 Task: Add a signature Heather Cooper containing Best wishes for a happy Thanksgiving Day, Heather Cooper to email address softage.8@softage.net and add a folder Weightlifting
Action: Mouse moved to (64, 129)
Screenshot: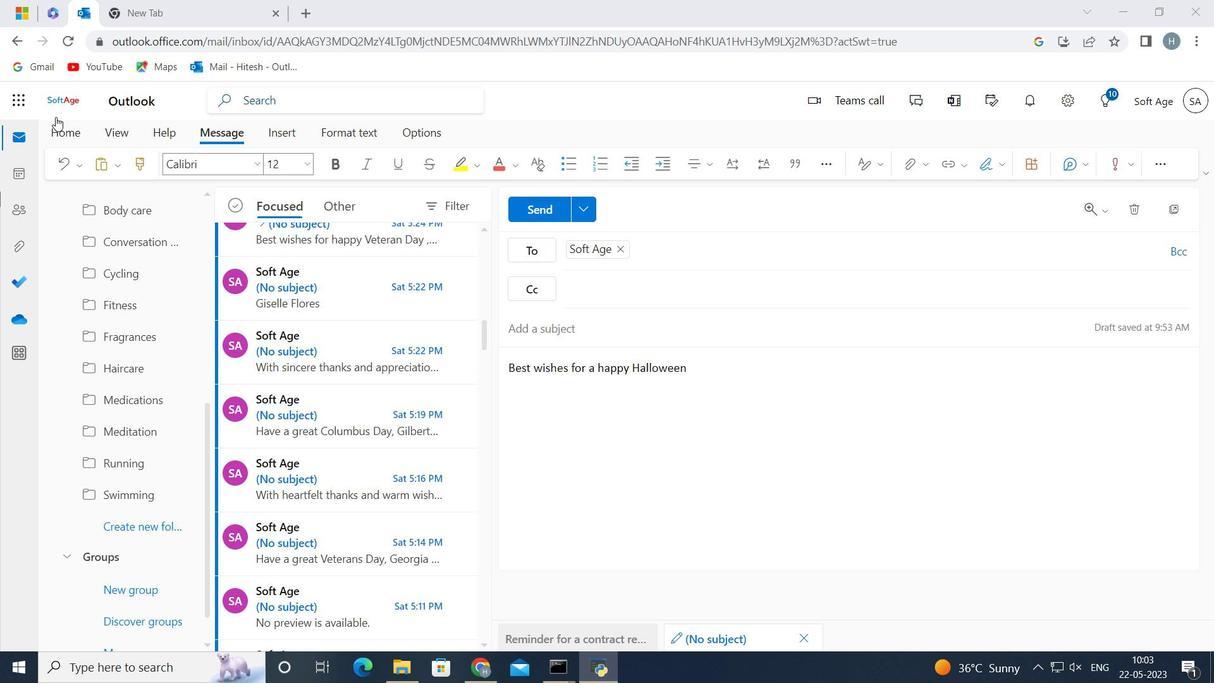 
Action: Mouse pressed left at (64, 129)
Screenshot: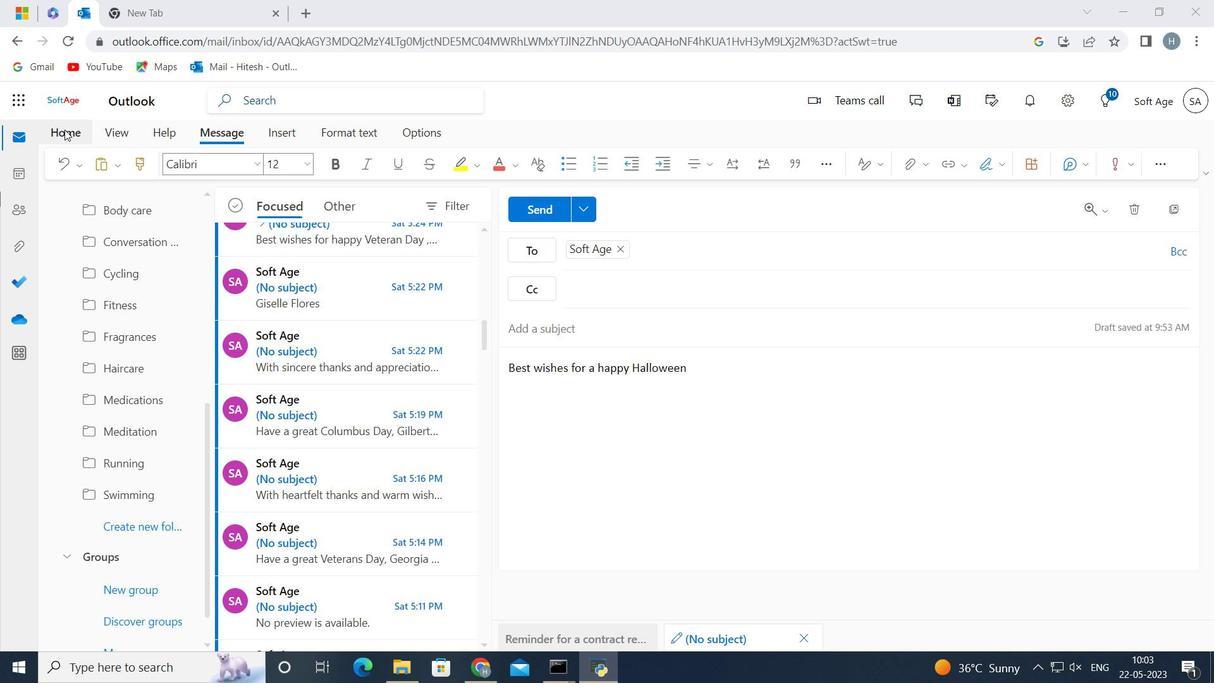 
Action: Mouse moved to (114, 163)
Screenshot: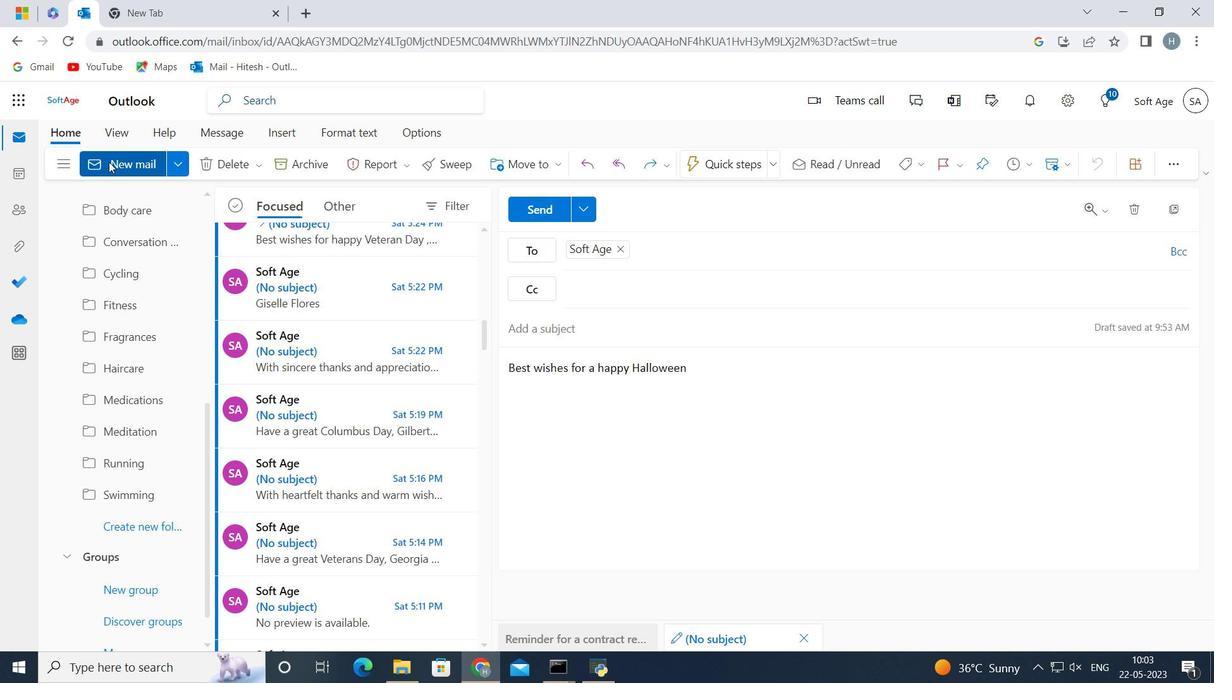 
Action: Mouse pressed left at (114, 163)
Screenshot: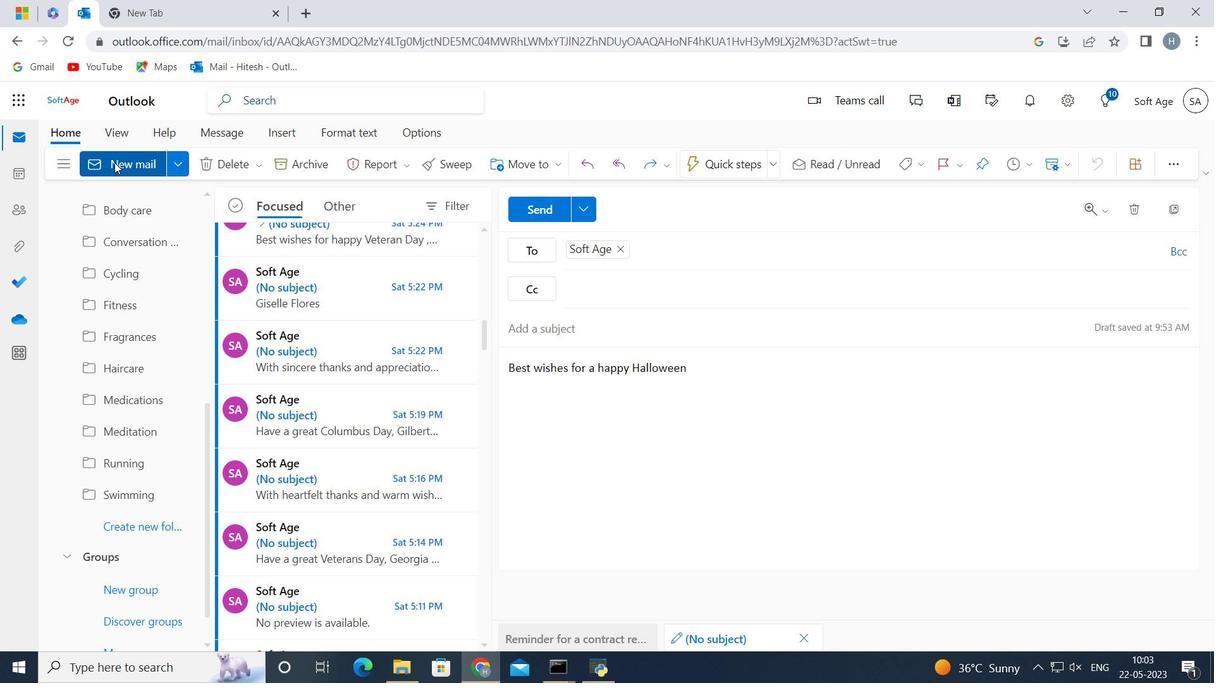 
Action: Mouse moved to (1002, 159)
Screenshot: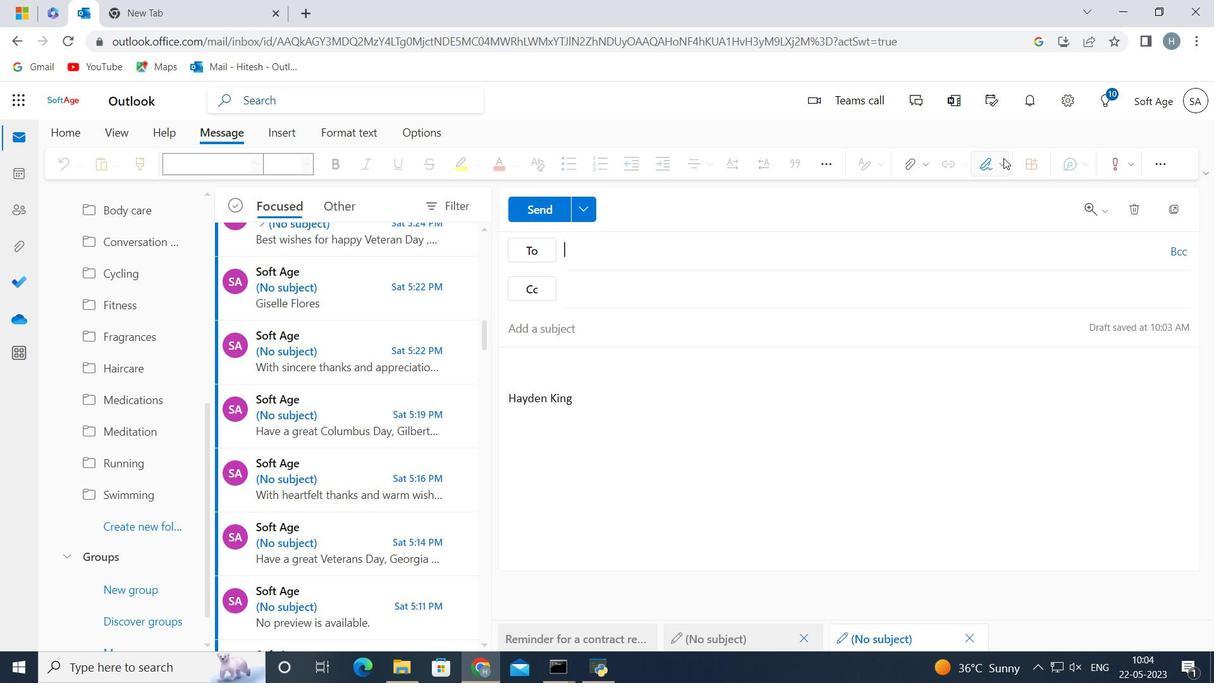 
Action: Mouse pressed left at (1002, 159)
Screenshot: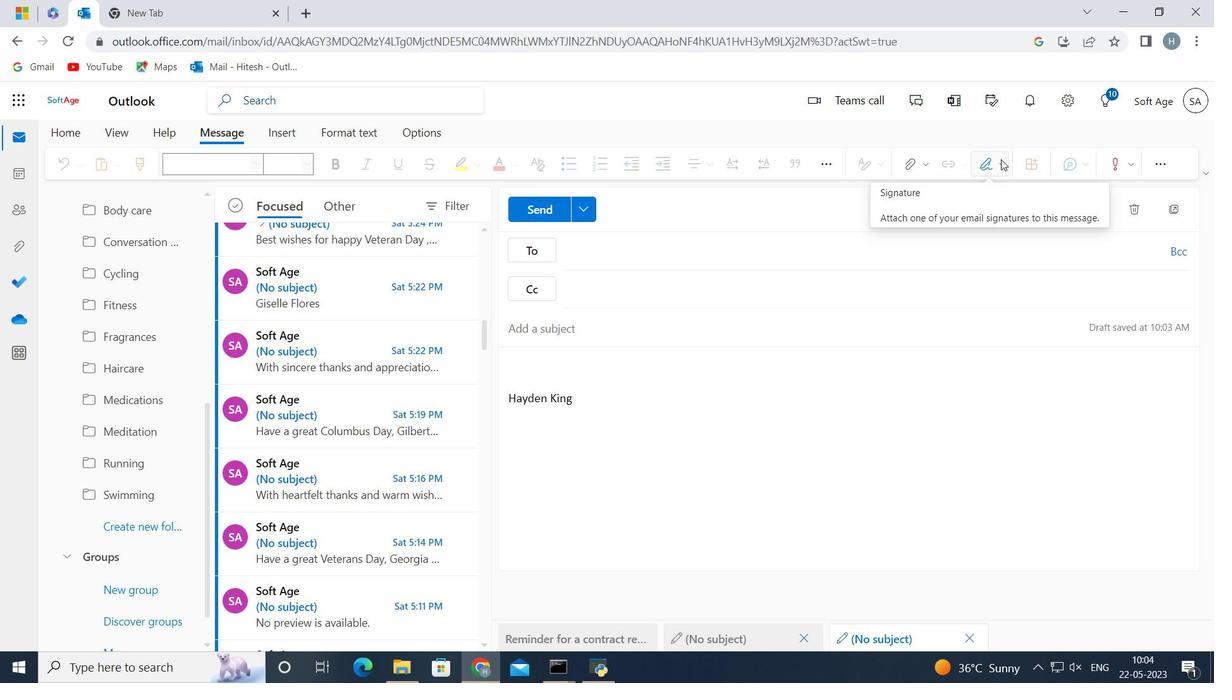 
Action: Mouse moved to (963, 349)
Screenshot: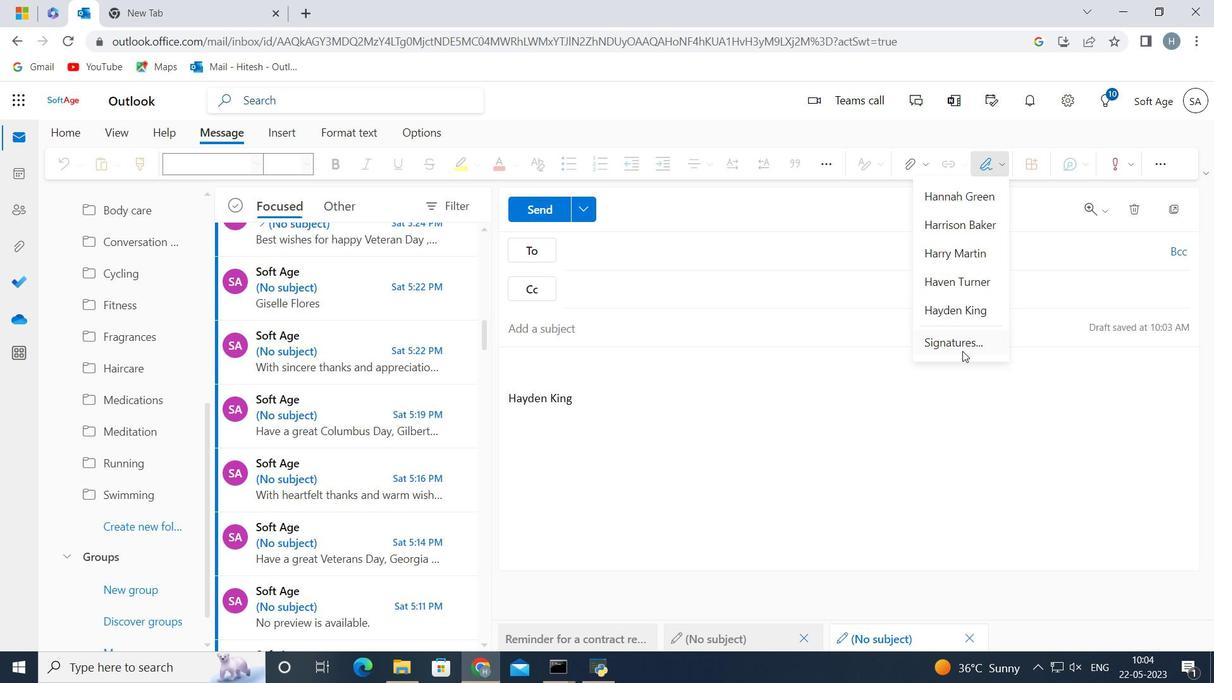 
Action: Mouse pressed left at (963, 349)
Screenshot: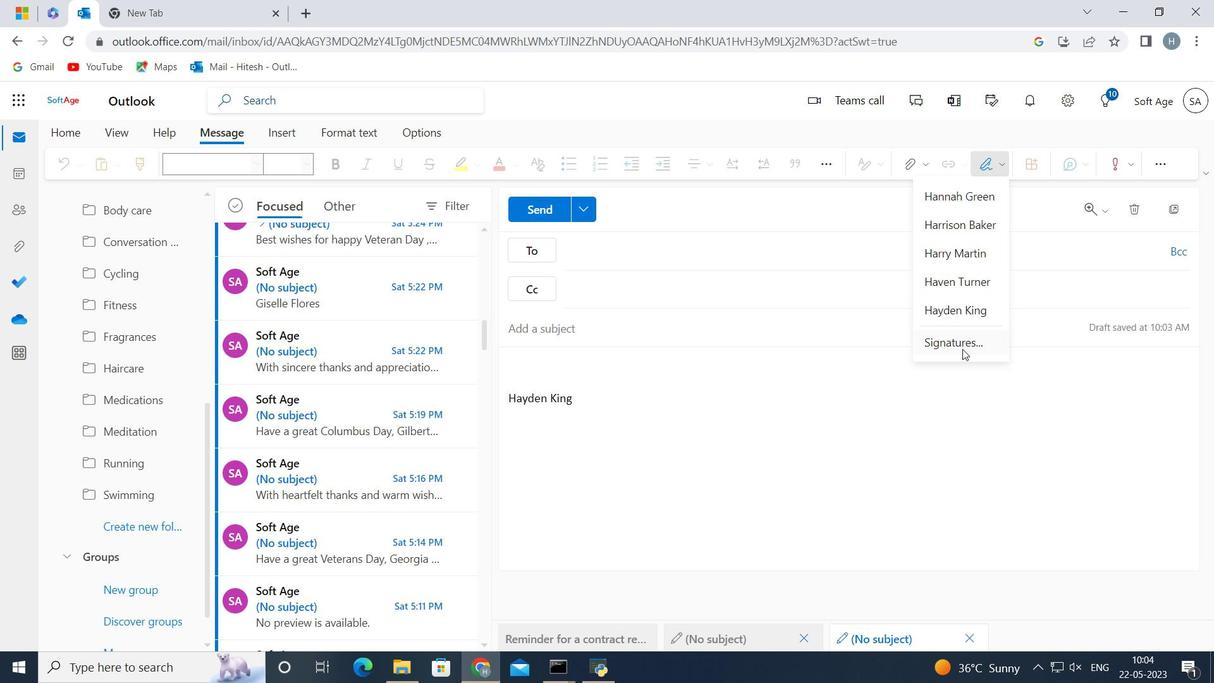 
Action: Mouse moved to (733, 280)
Screenshot: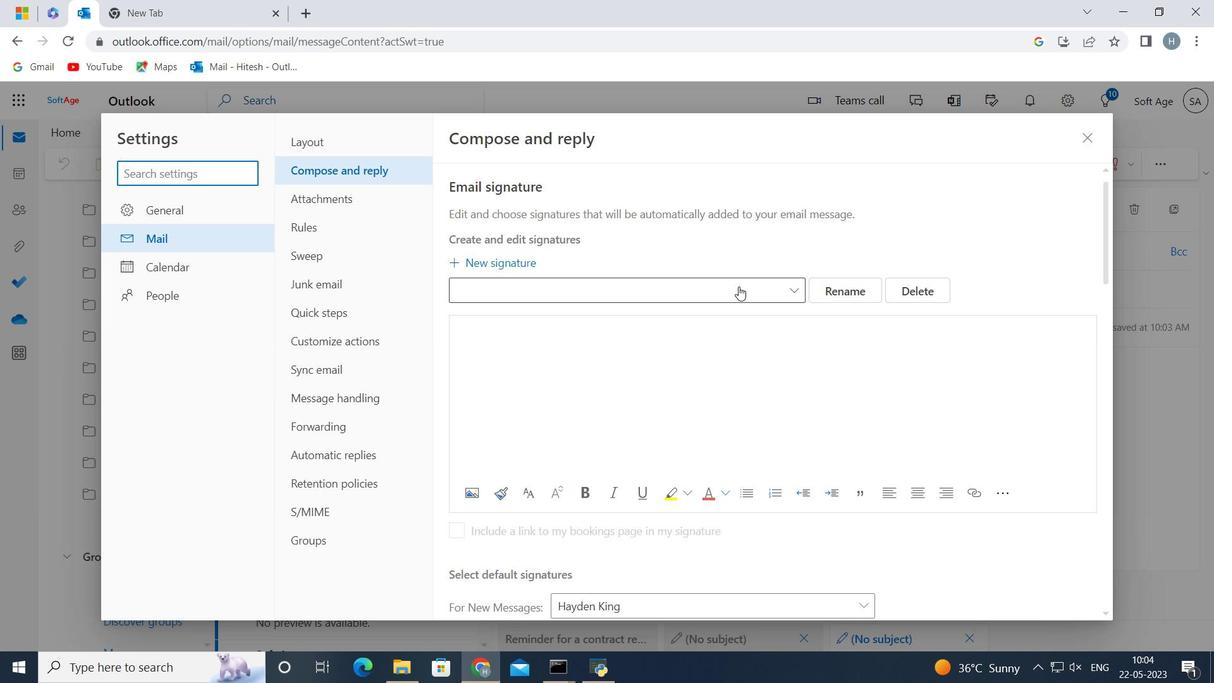 
Action: Mouse pressed left at (733, 280)
Screenshot: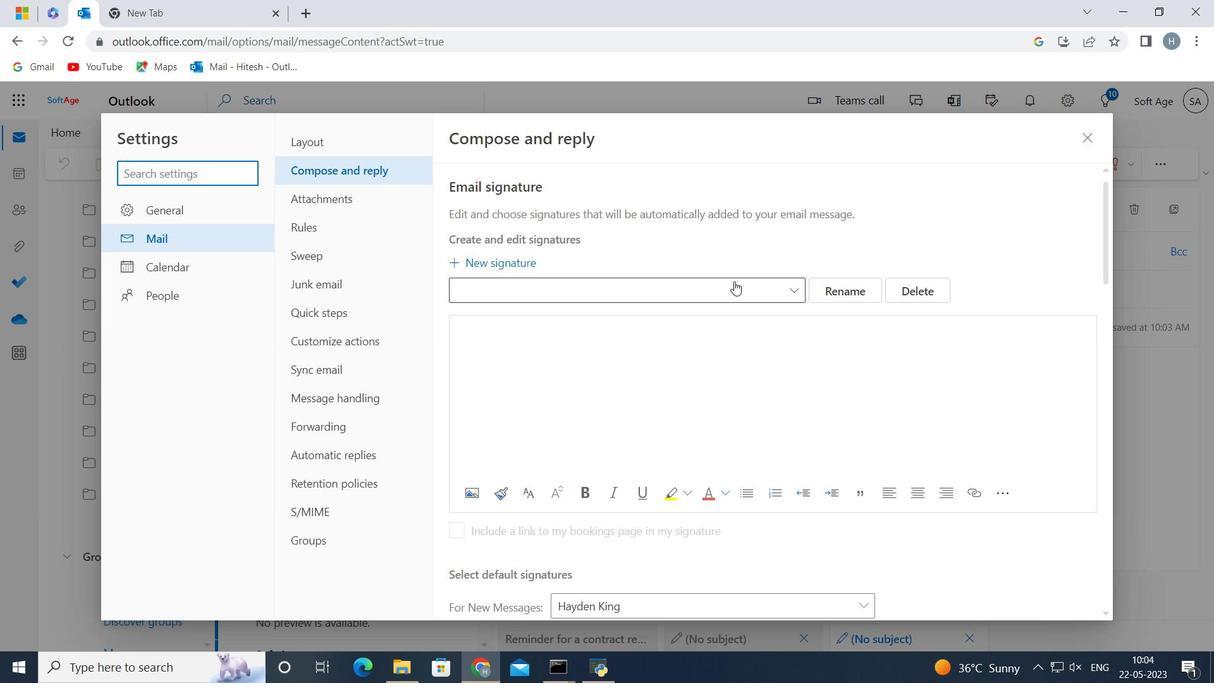 
Action: Mouse moved to (853, 286)
Screenshot: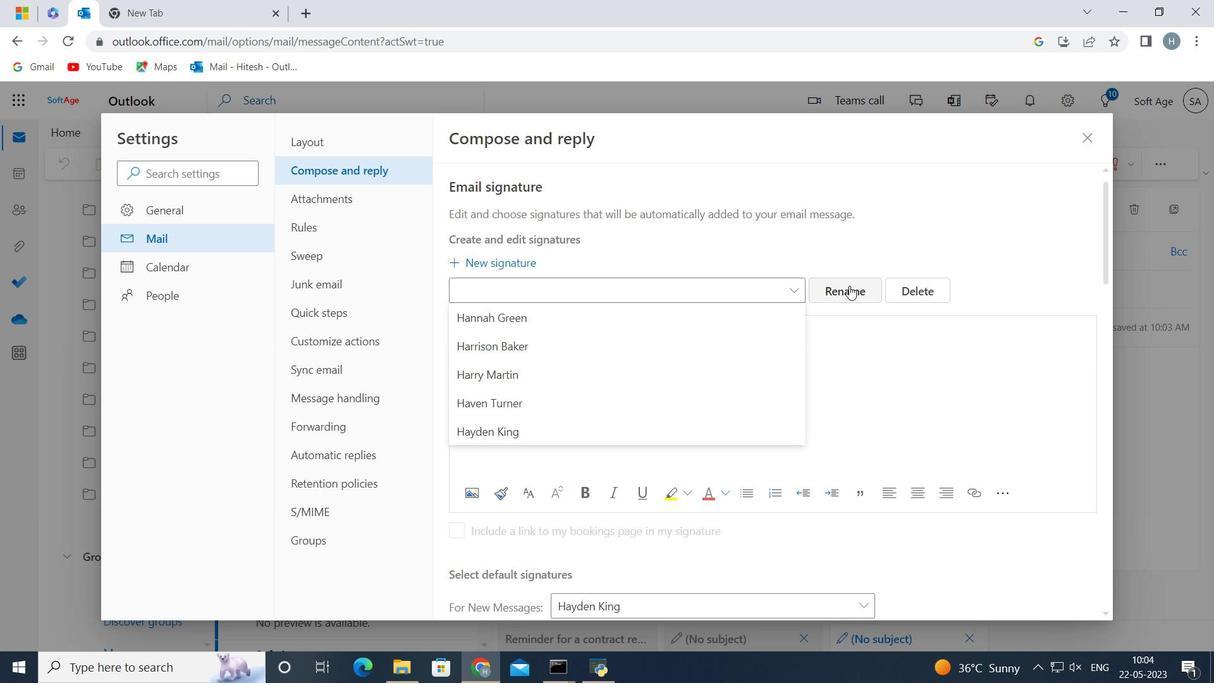 
Action: Mouse pressed left at (853, 286)
Screenshot: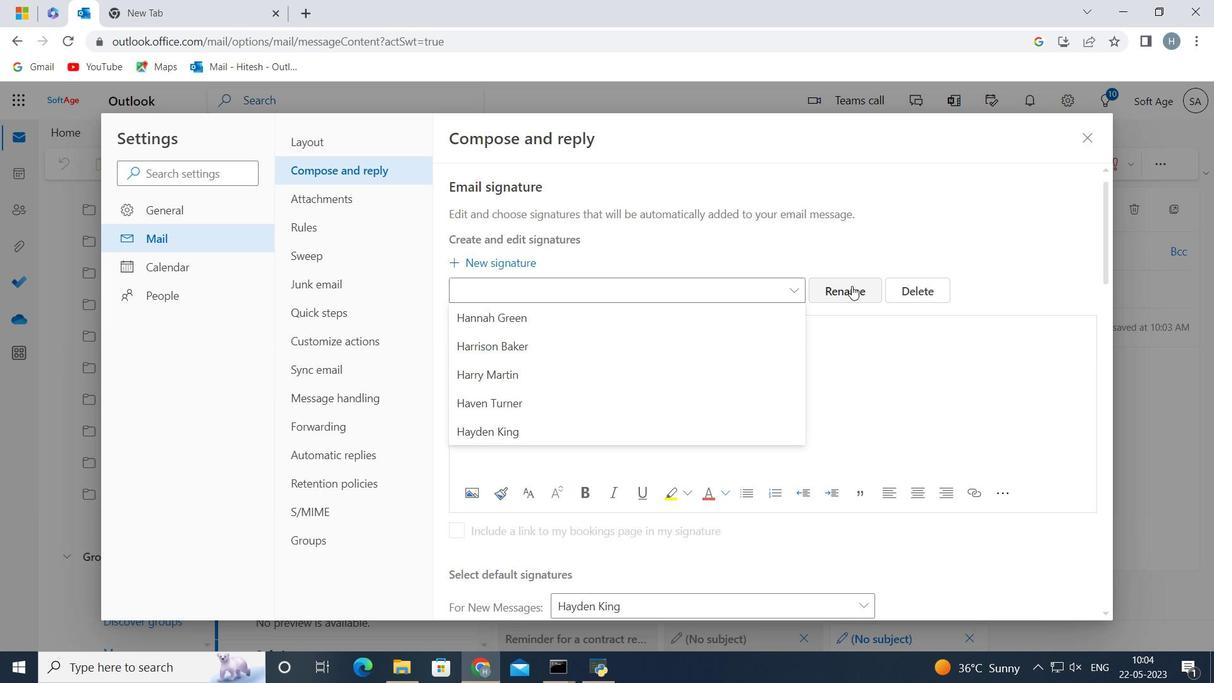 
Action: Mouse moved to (799, 285)
Screenshot: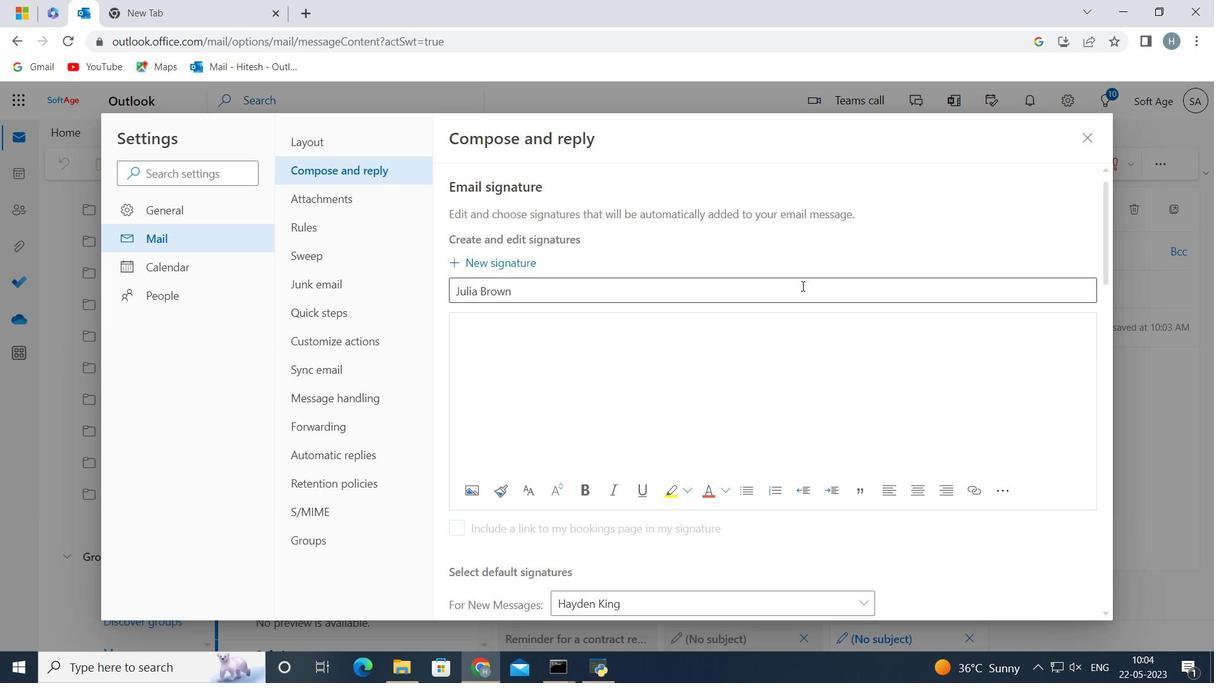 
Action: Mouse pressed left at (799, 285)
Screenshot: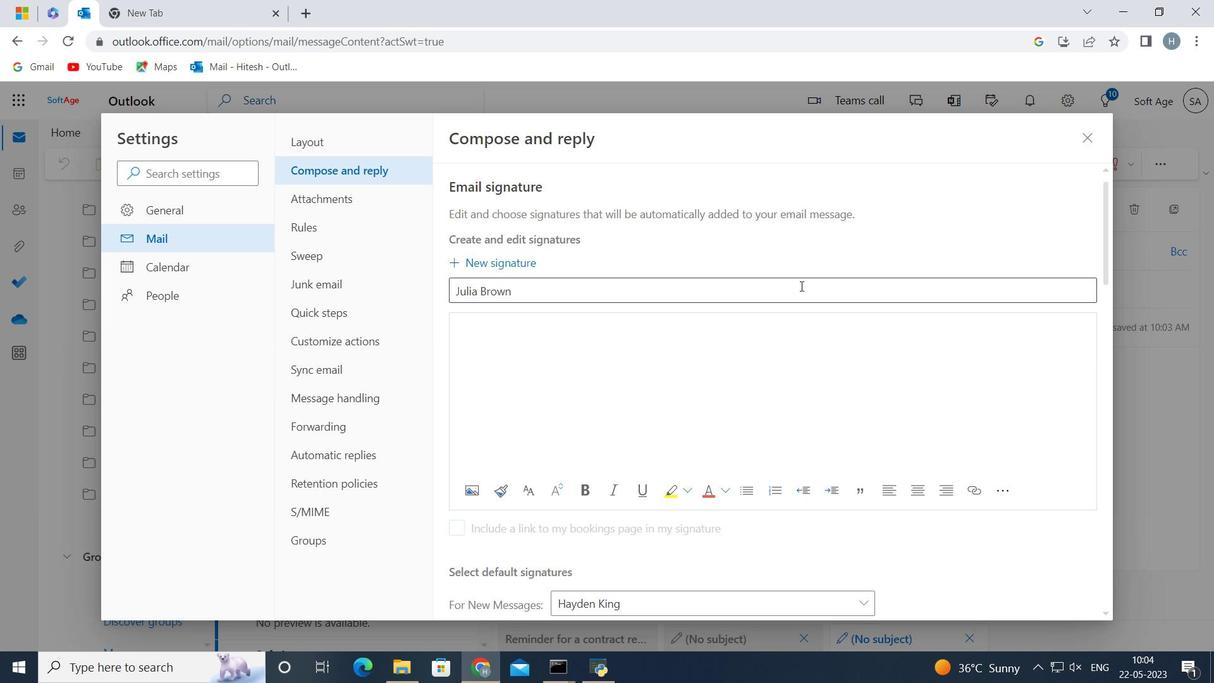 
Action: Mouse moved to (790, 283)
Screenshot: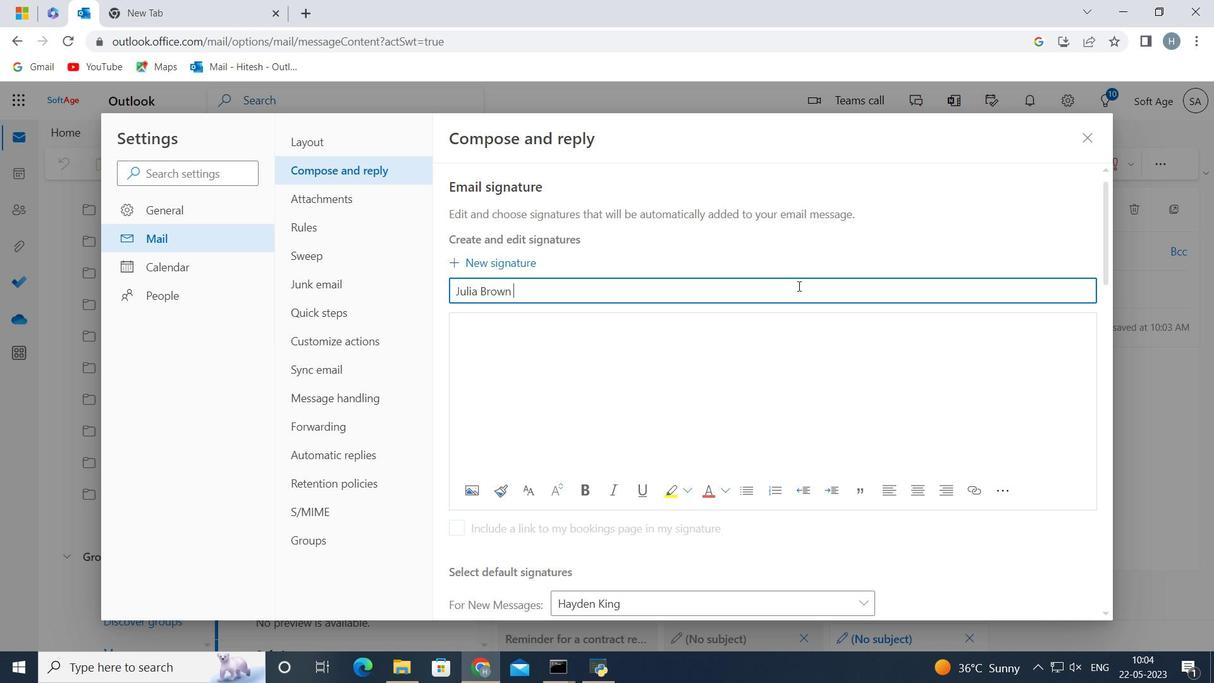 
Action: Key pressed <Key.backspace><Key.backspace><Key.backspace><Key.backspace><Key.backspace><Key.backspace><Key.backspace><Key.backspace><Key.backspace><Key.backspace><Key.backspace><Key.backspace><Key.backspace><Key.shift><Key.shift><Key.shift><Key.shift>Hather<Key.space><Key.shift>Cooper<Key.space>
Screenshot: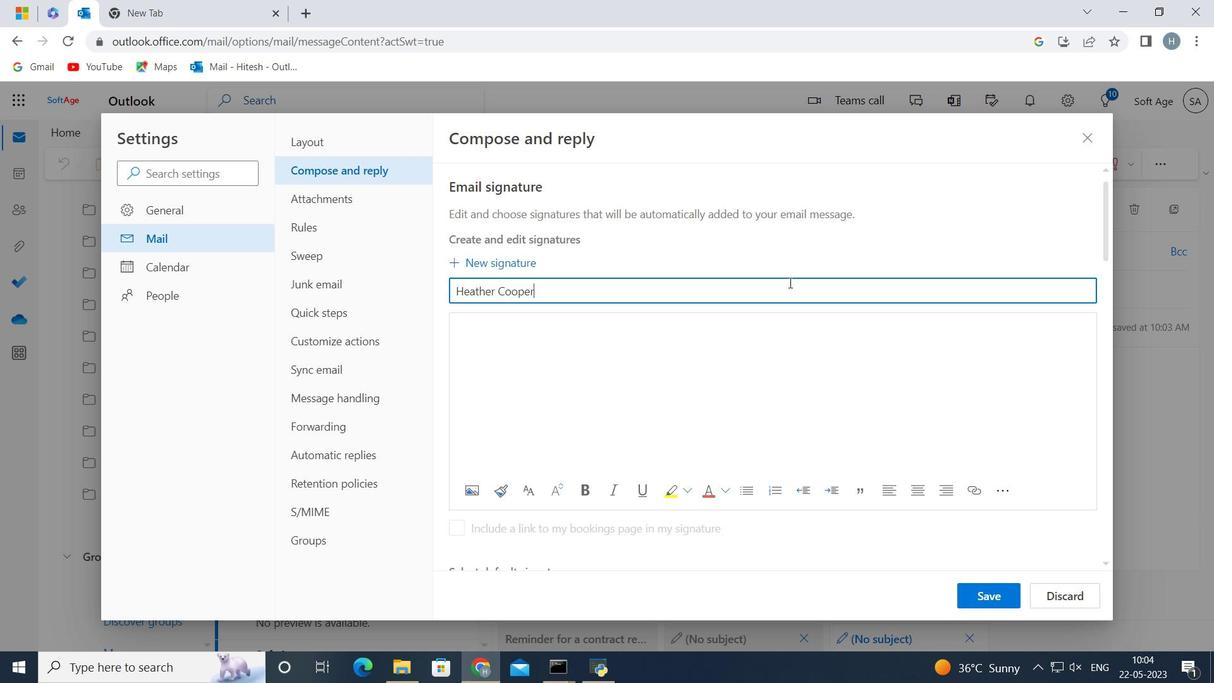 
Action: Mouse moved to (696, 337)
Screenshot: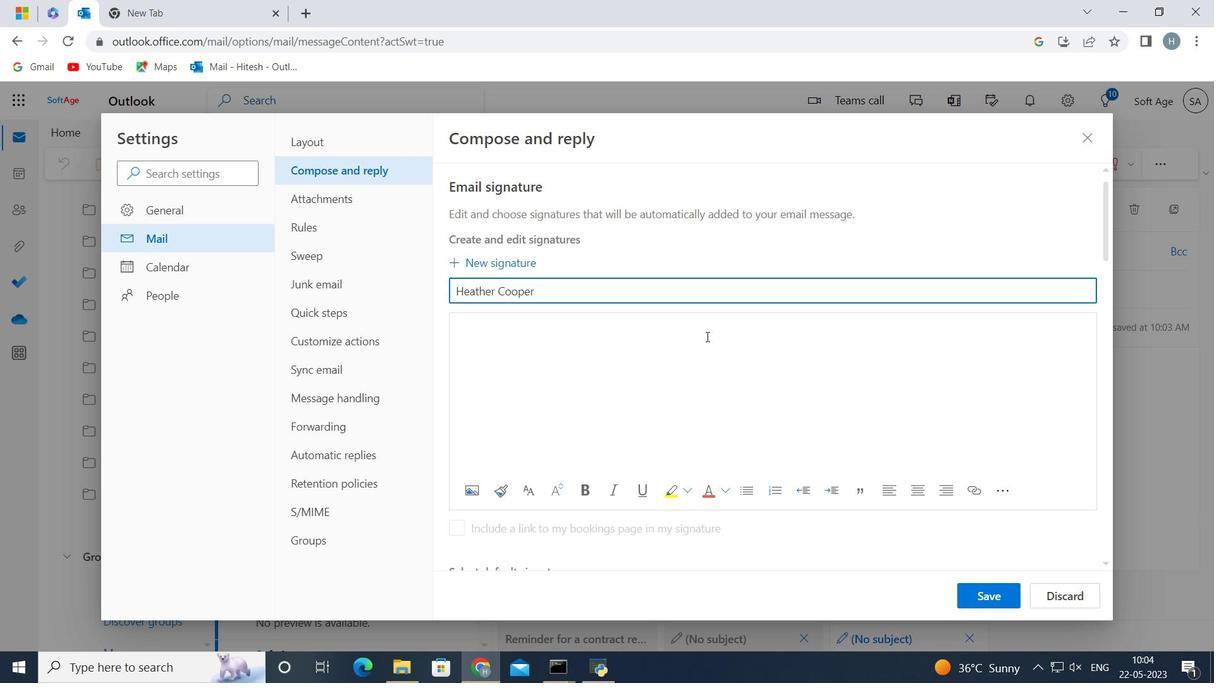 
Action: Mouse pressed left at (696, 337)
Screenshot: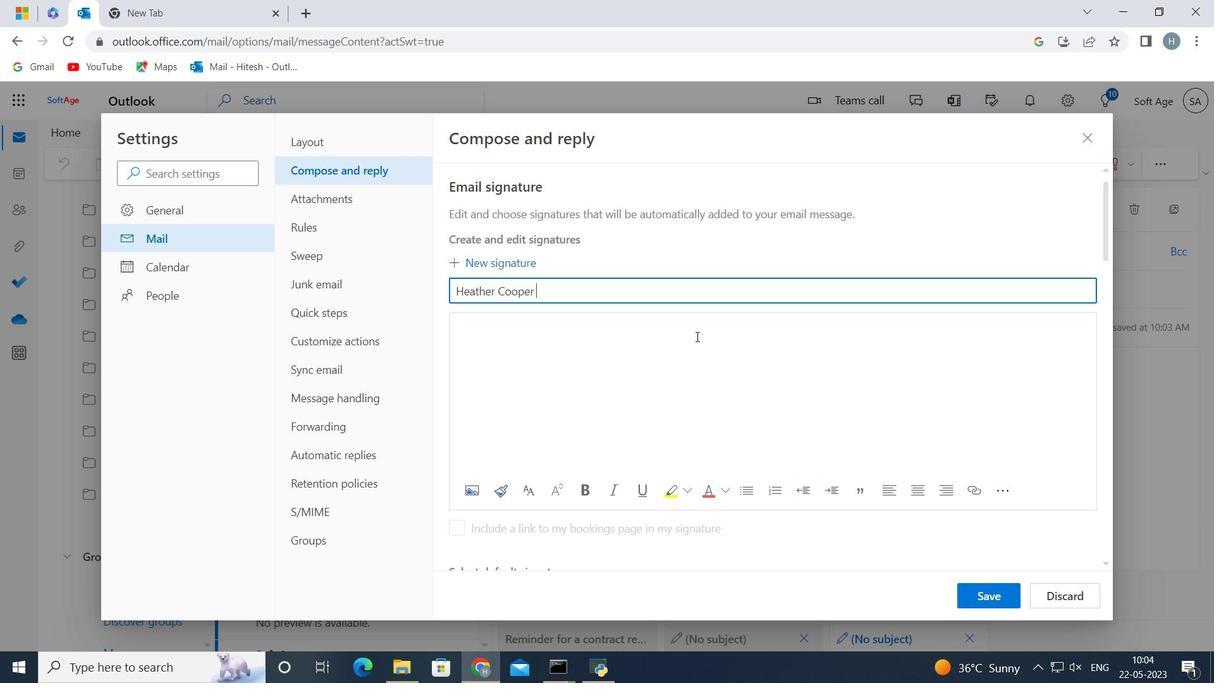 
Action: Mouse moved to (695, 337)
Screenshot: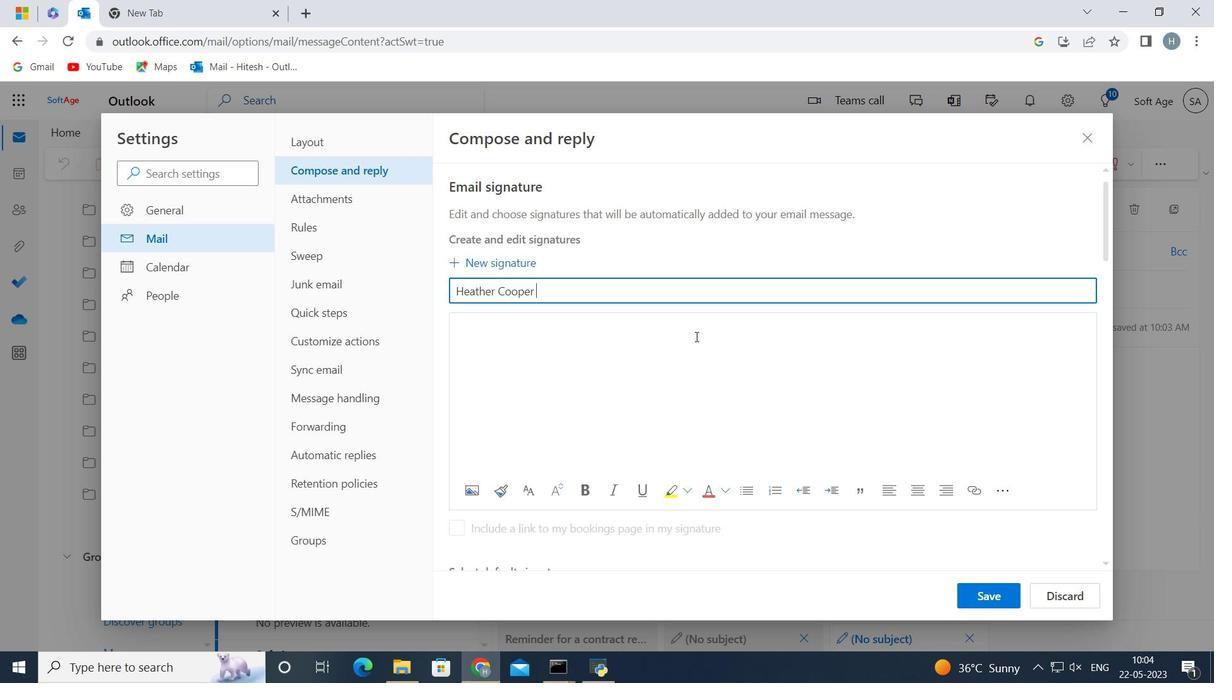 
Action: Key pressed <Key.shift>Heather<Key.space><Key.shift><Key.shift><Key.shift>Cooper
Screenshot: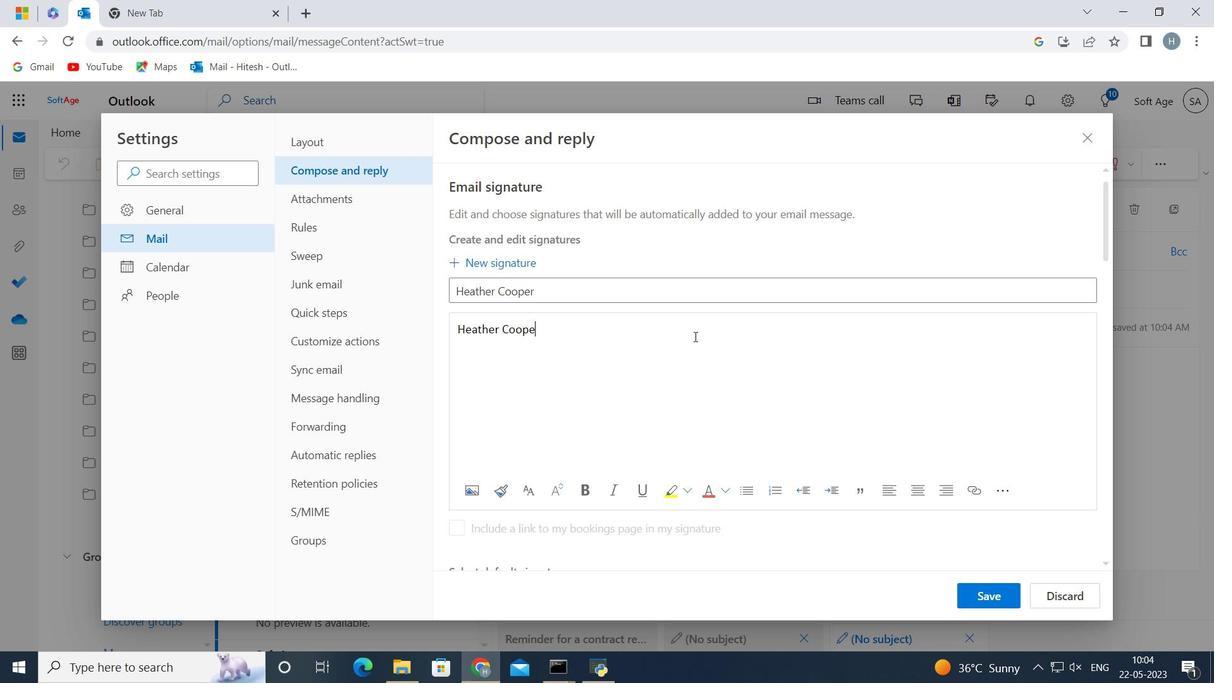
Action: Mouse moved to (990, 588)
Screenshot: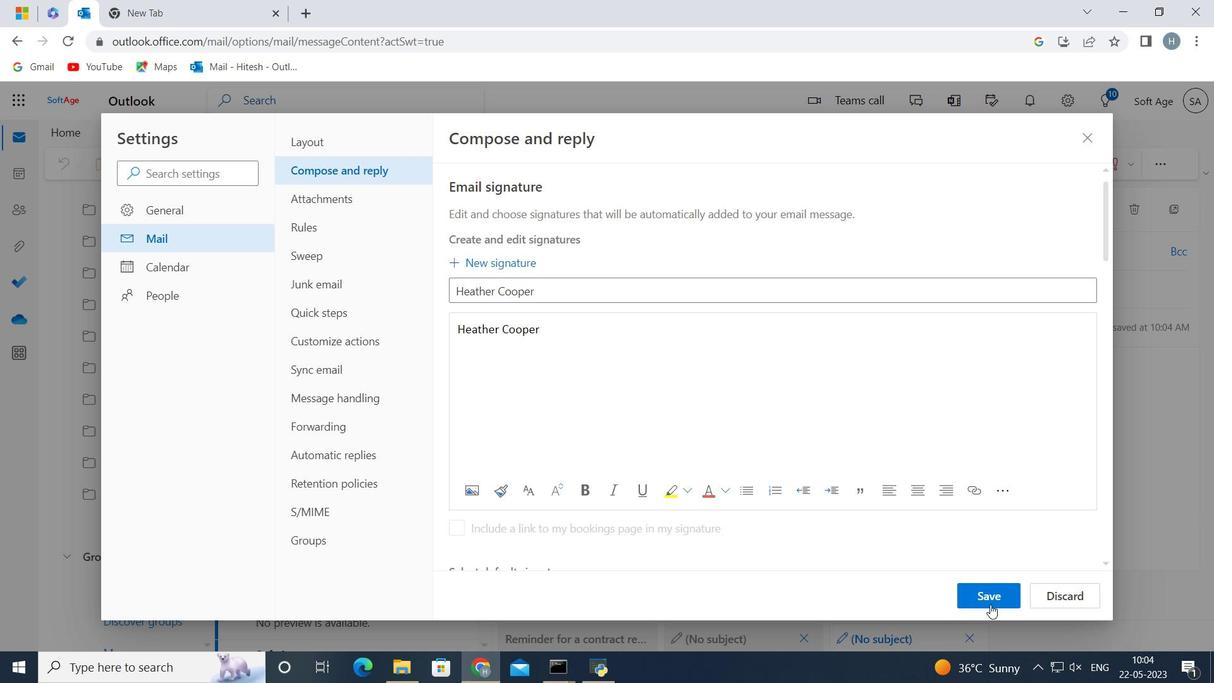 
Action: Mouse pressed left at (990, 588)
Screenshot: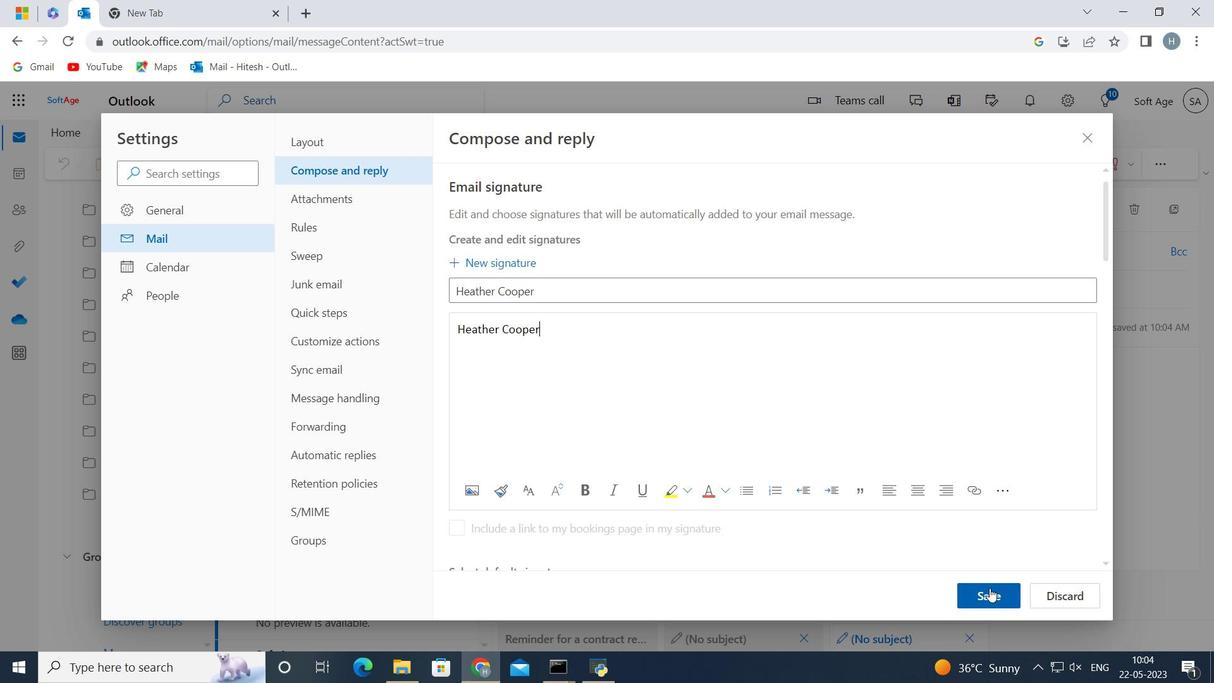 
Action: Mouse moved to (763, 316)
Screenshot: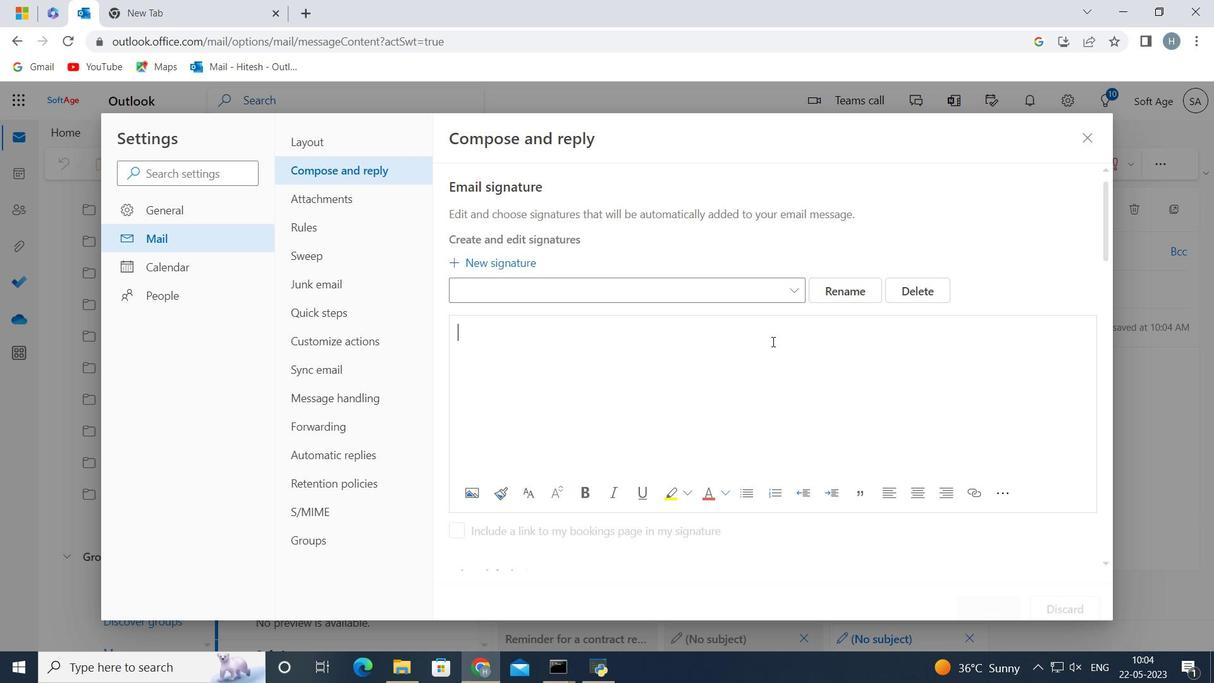 
Action: Mouse scrolled (763, 315) with delta (0, 0)
Screenshot: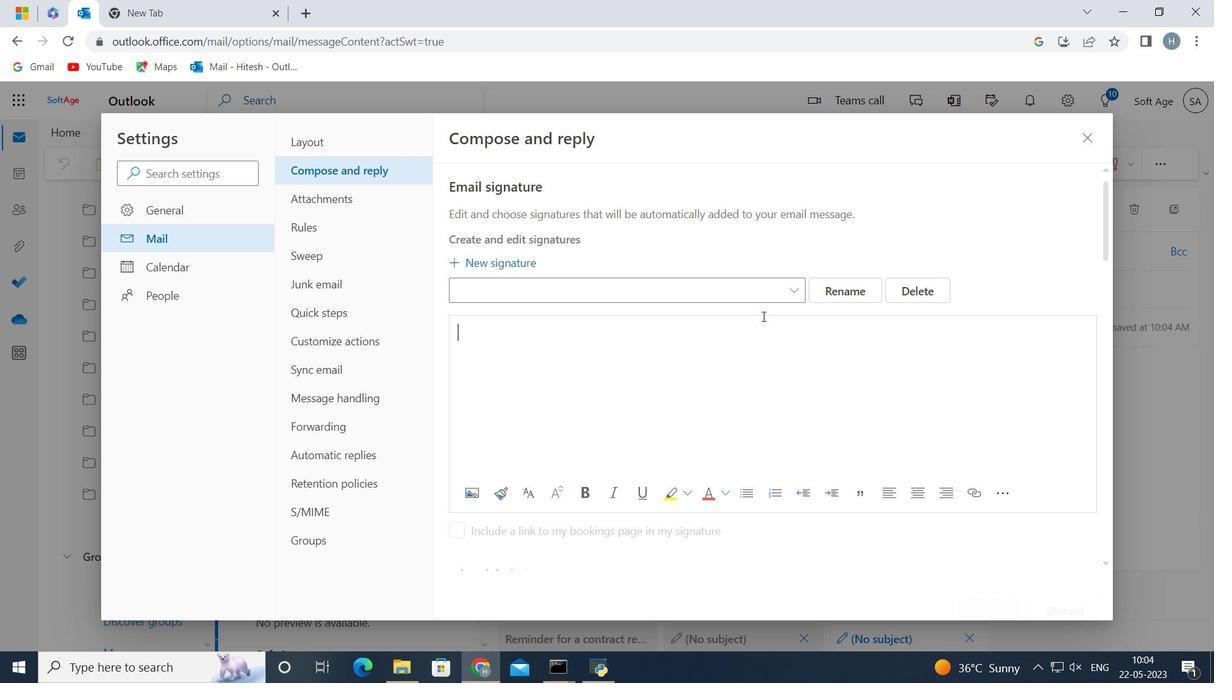 
Action: Mouse moved to (761, 315)
Screenshot: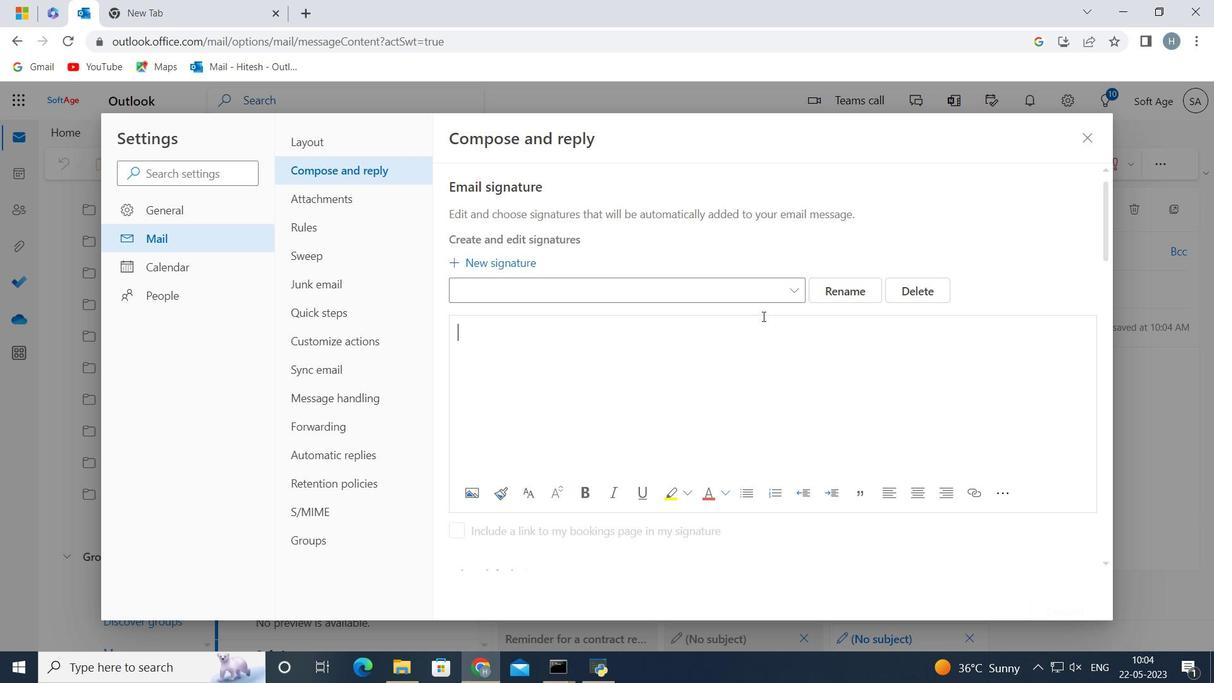 
Action: Mouse scrolled (762, 315) with delta (0, 0)
Screenshot: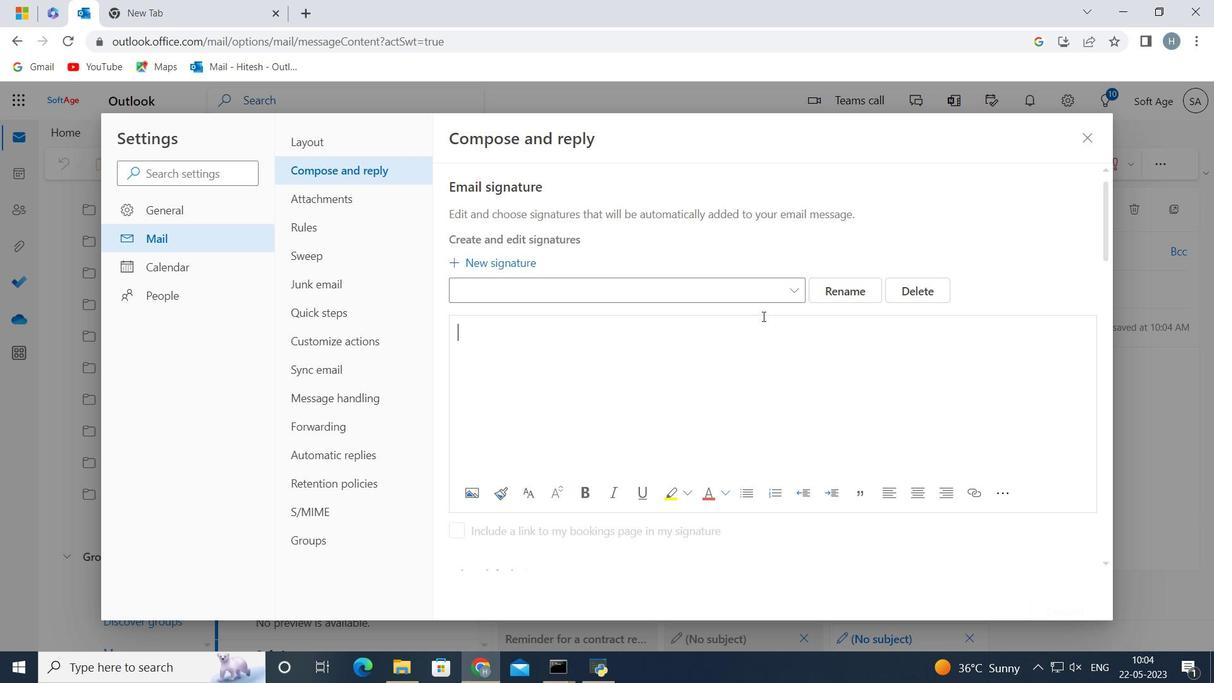 
Action: Mouse moved to (759, 316)
Screenshot: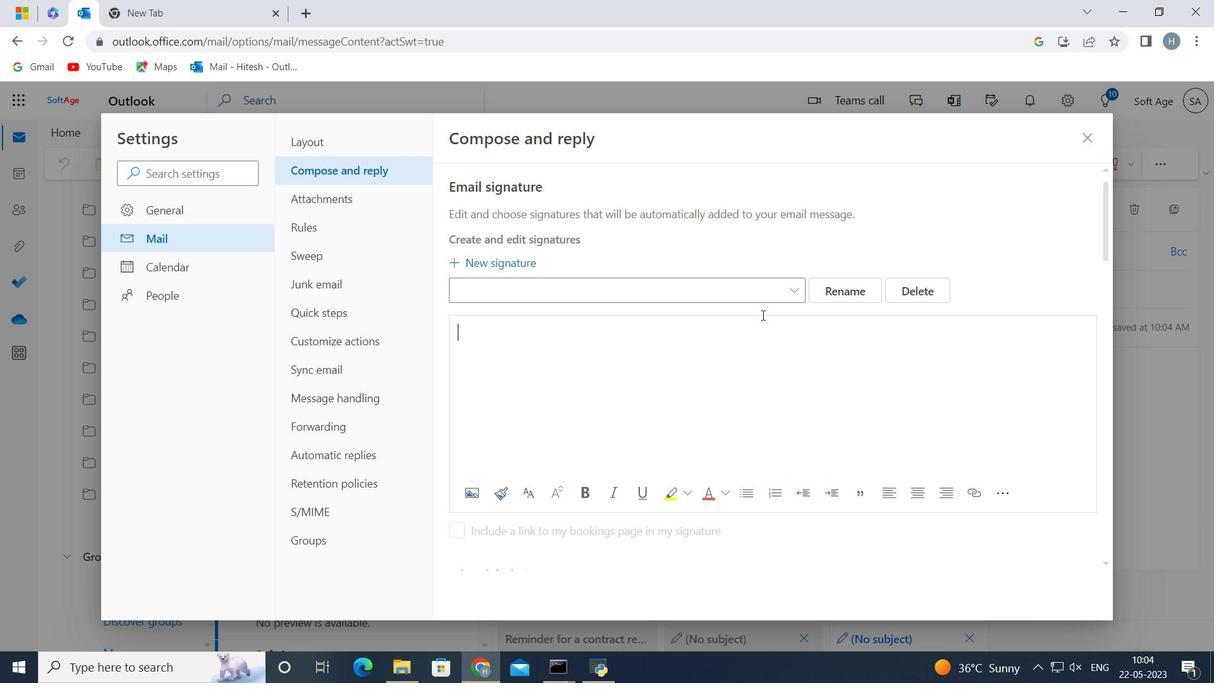 
Action: Mouse scrolled (759, 316) with delta (0, 0)
Screenshot: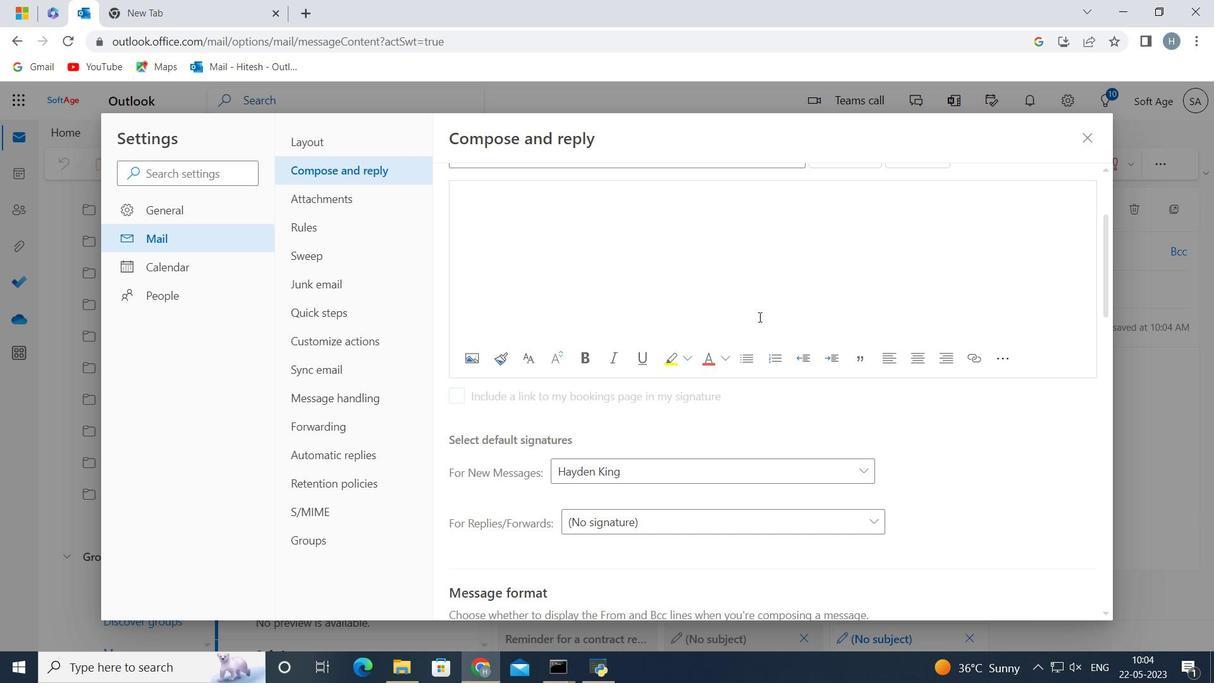 
Action: Mouse scrolled (759, 316) with delta (0, 0)
Screenshot: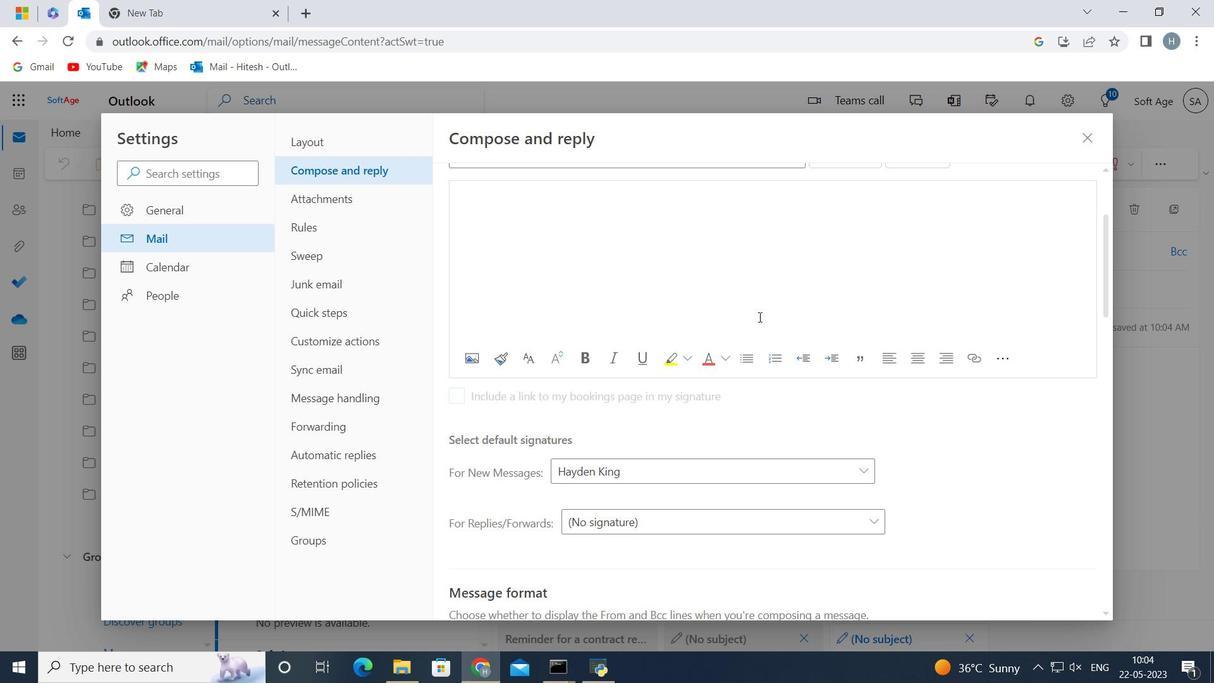 
Action: Mouse moved to (771, 297)
Screenshot: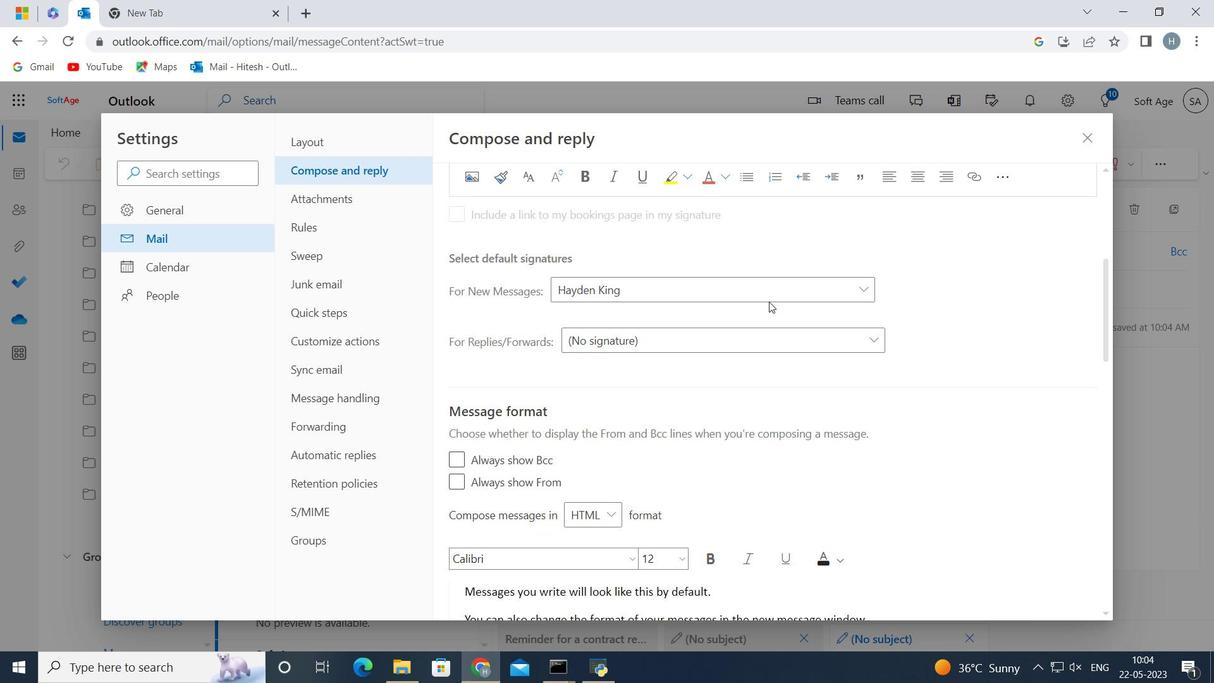 
Action: Mouse pressed left at (771, 297)
Screenshot: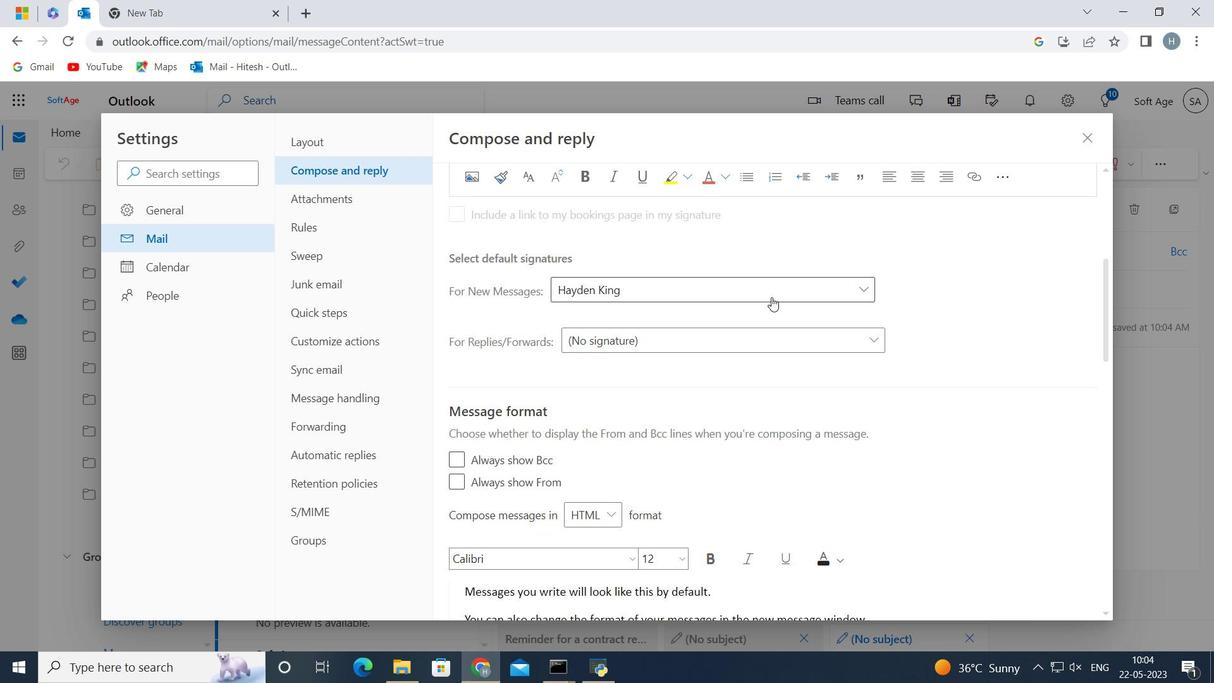 
Action: Mouse moved to (713, 487)
Screenshot: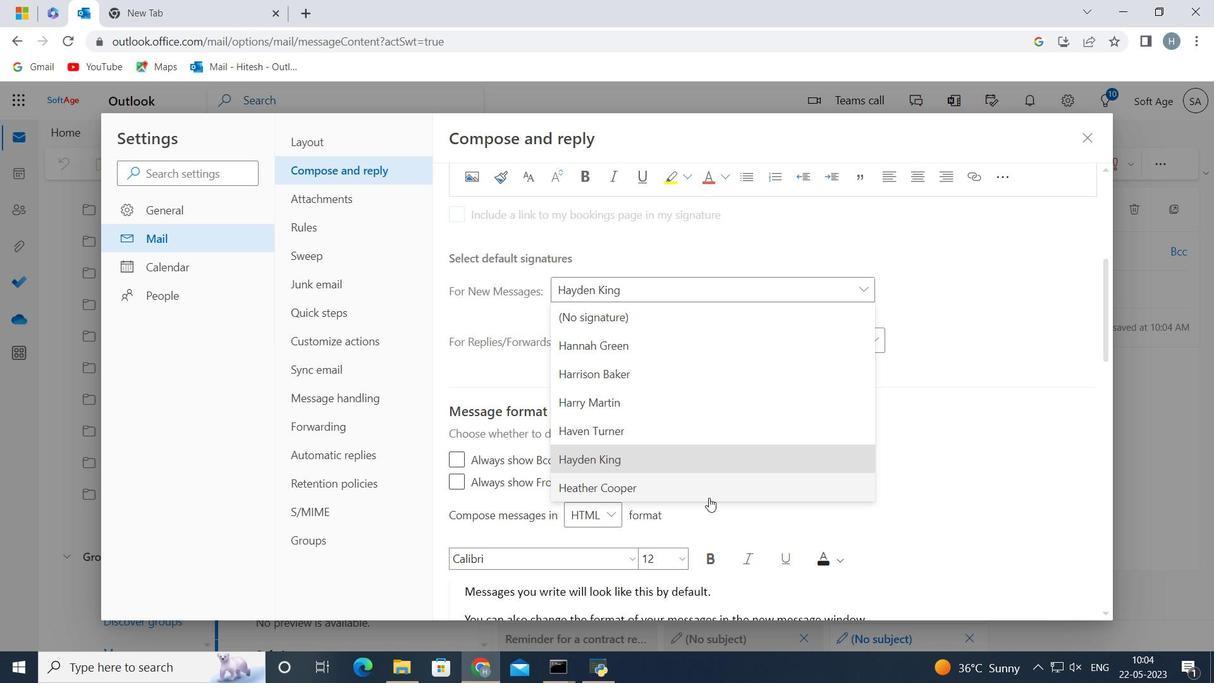 
Action: Mouse pressed left at (713, 487)
Screenshot: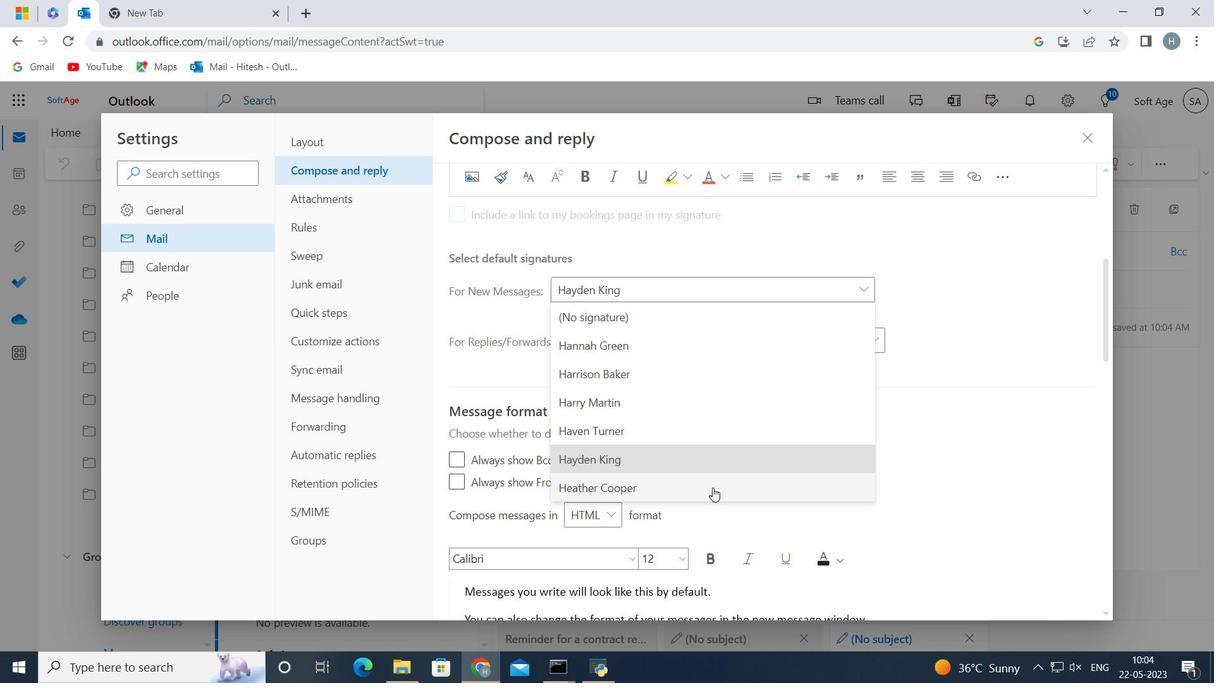 
Action: Mouse moved to (976, 539)
Screenshot: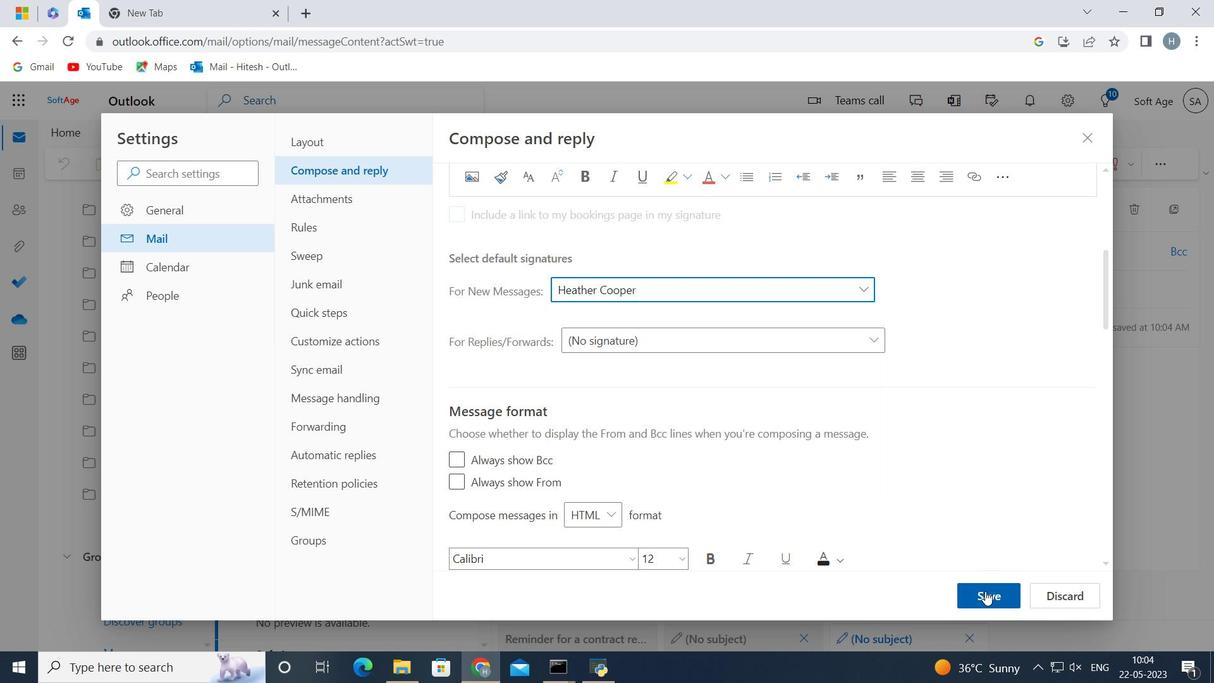 
Action: Mouse scrolled (976, 538) with delta (0, 0)
Screenshot: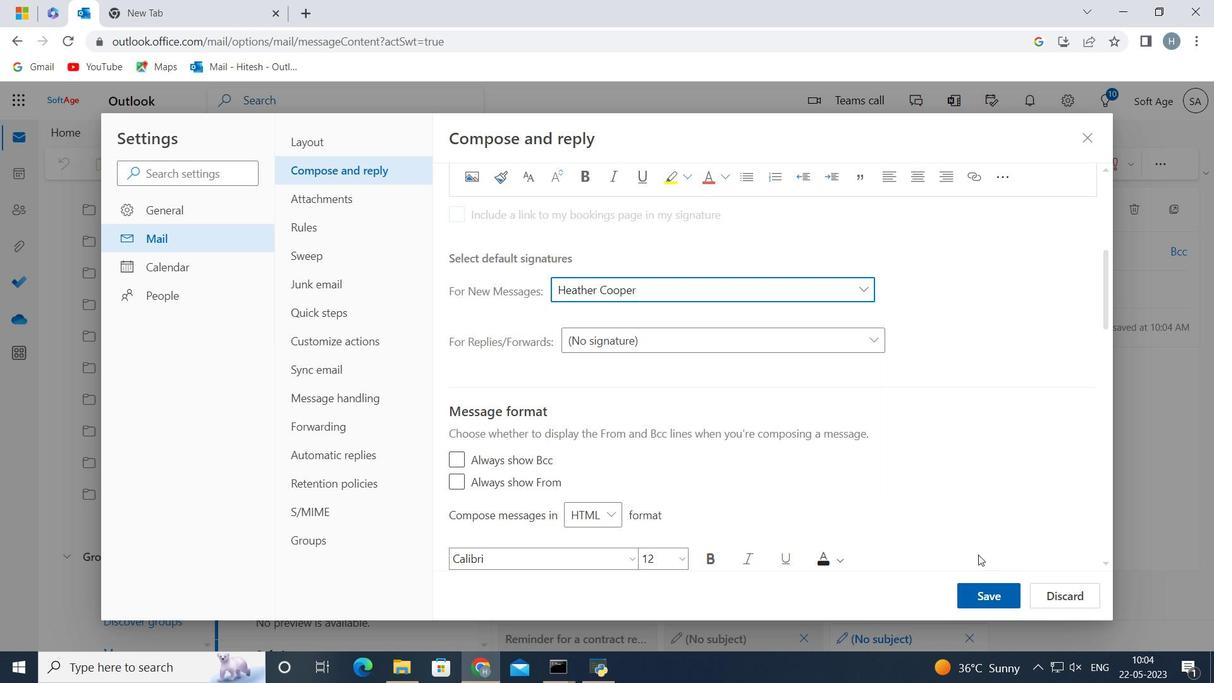 
Action: Mouse scrolled (976, 538) with delta (0, 0)
Screenshot: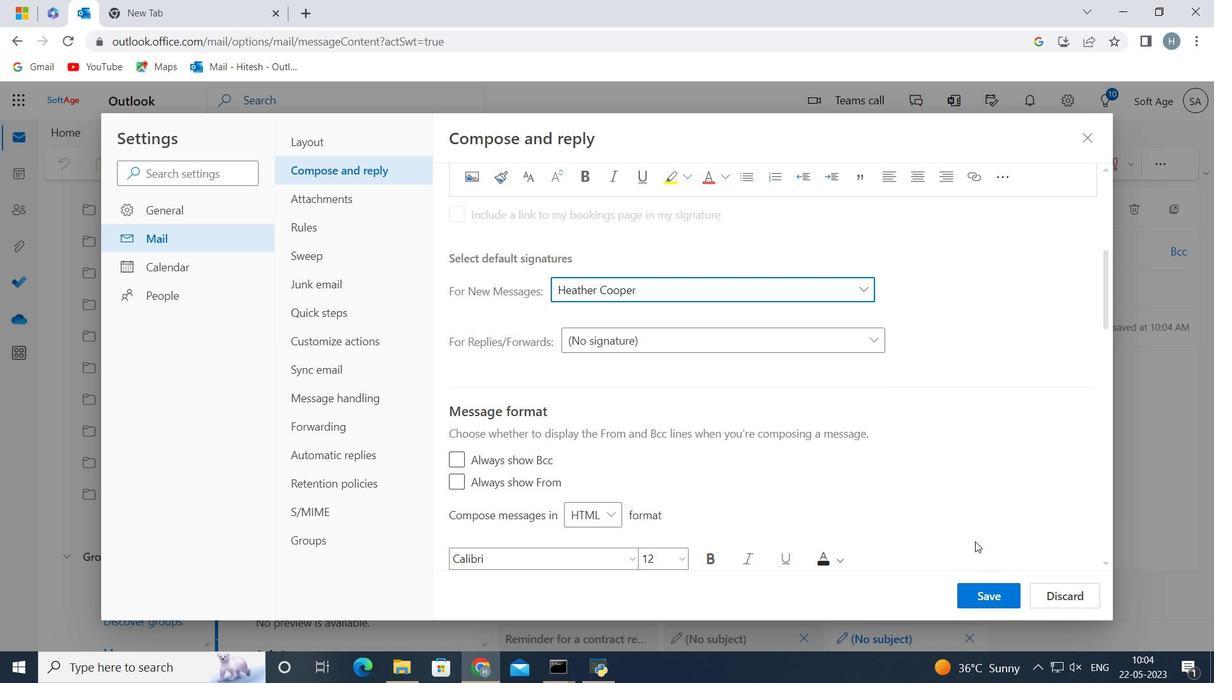 
Action: Mouse scrolled (976, 538) with delta (0, 0)
Screenshot: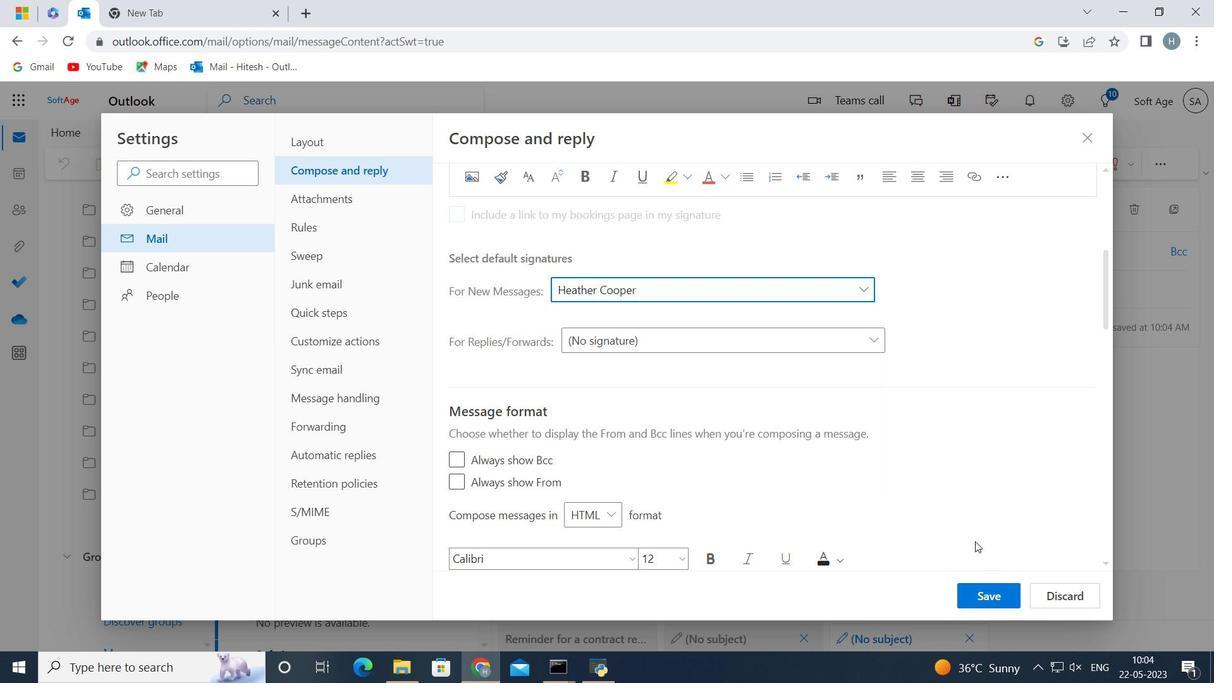 
Action: Mouse scrolled (976, 538) with delta (0, 0)
Screenshot: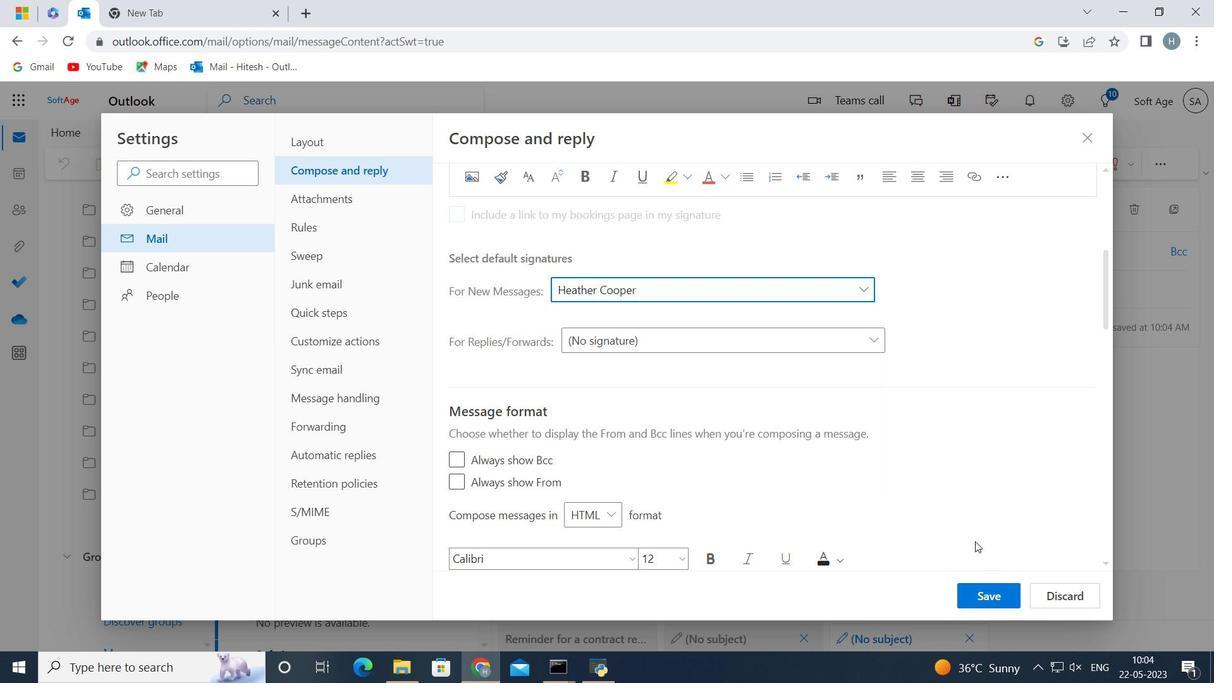 
Action: Mouse scrolled (976, 538) with delta (0, 0)
Screenshot: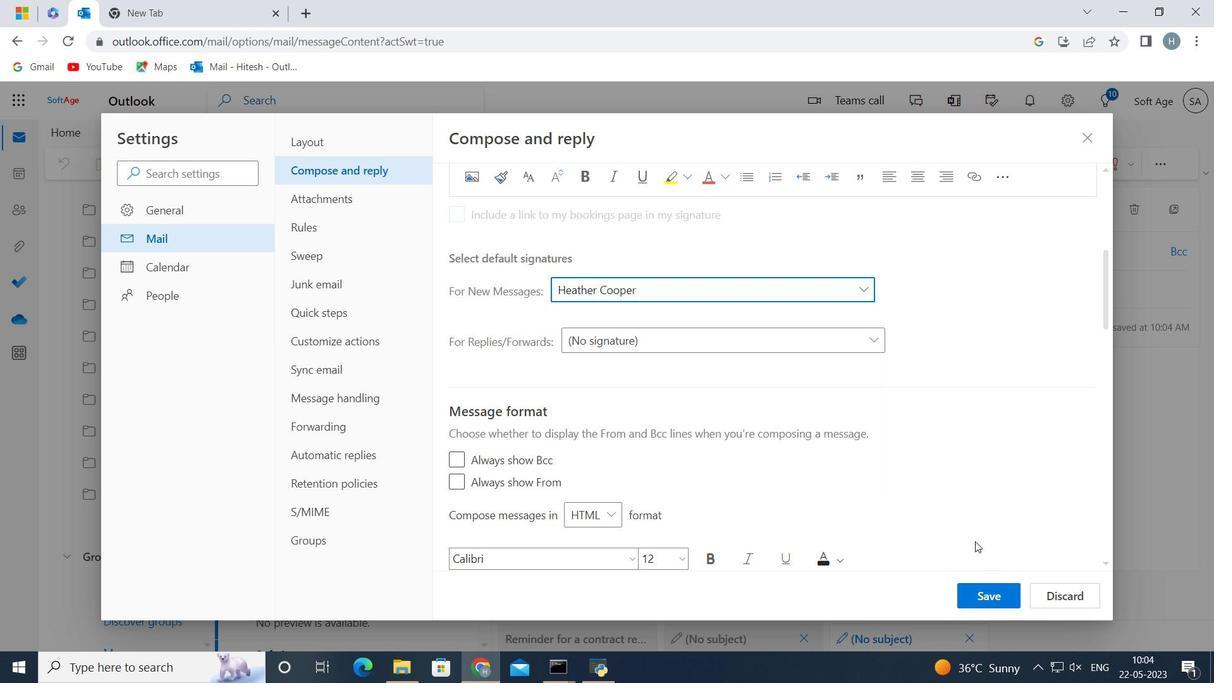 
Action: Mouse scrolled (976, 538) with delta (0, 0)
Screenshot: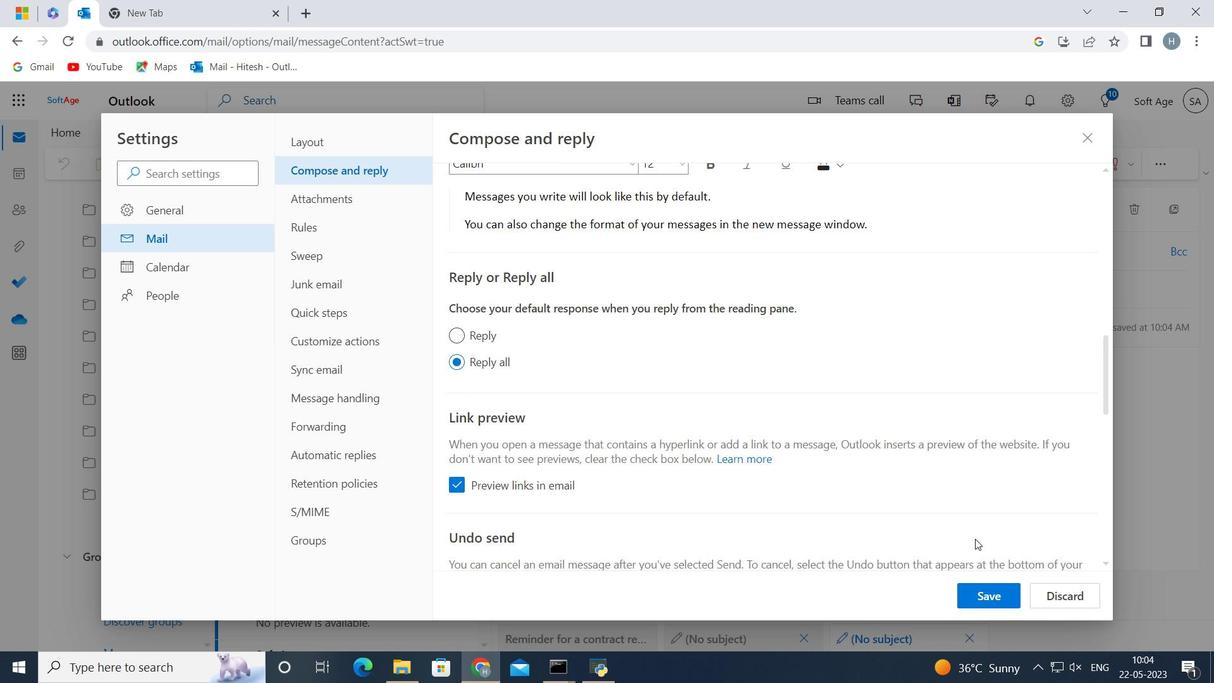 
Action: Mouse scrolled (976, 538) with delta (0, 0)
Screenshot: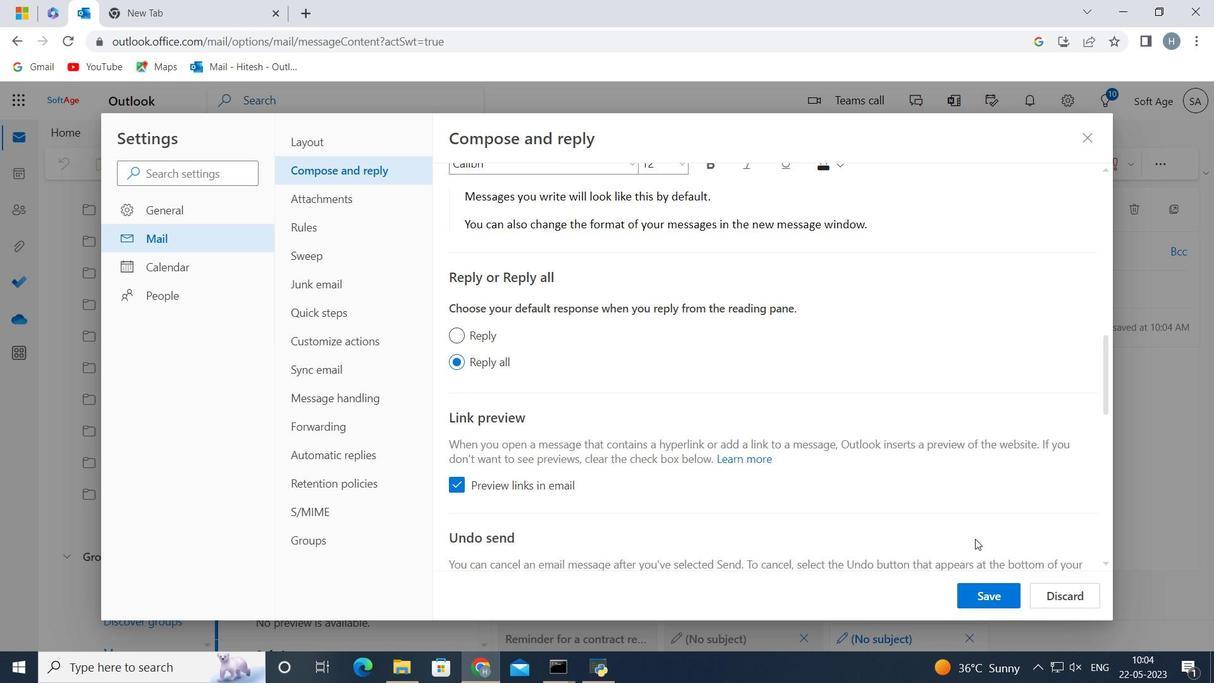 
Action: Mouse scrolled (976, 538) with delta (0, 0)
Screenshot: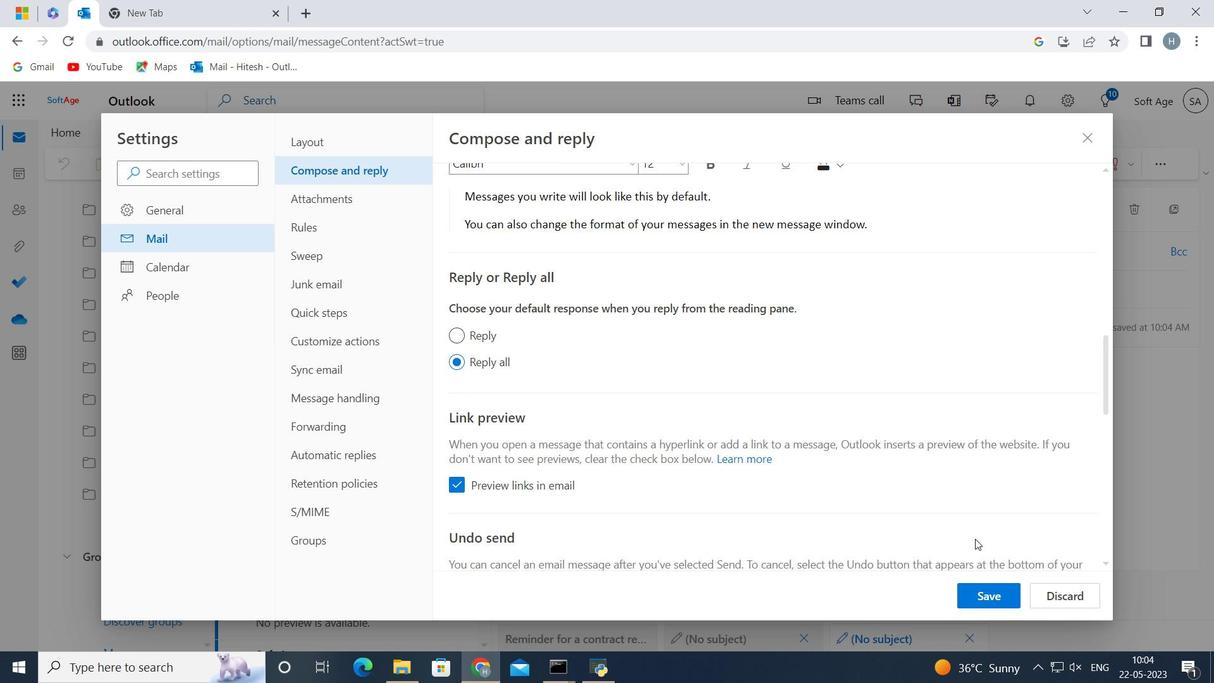 
Action: Mouse moved to (758, 469)
Screenshot: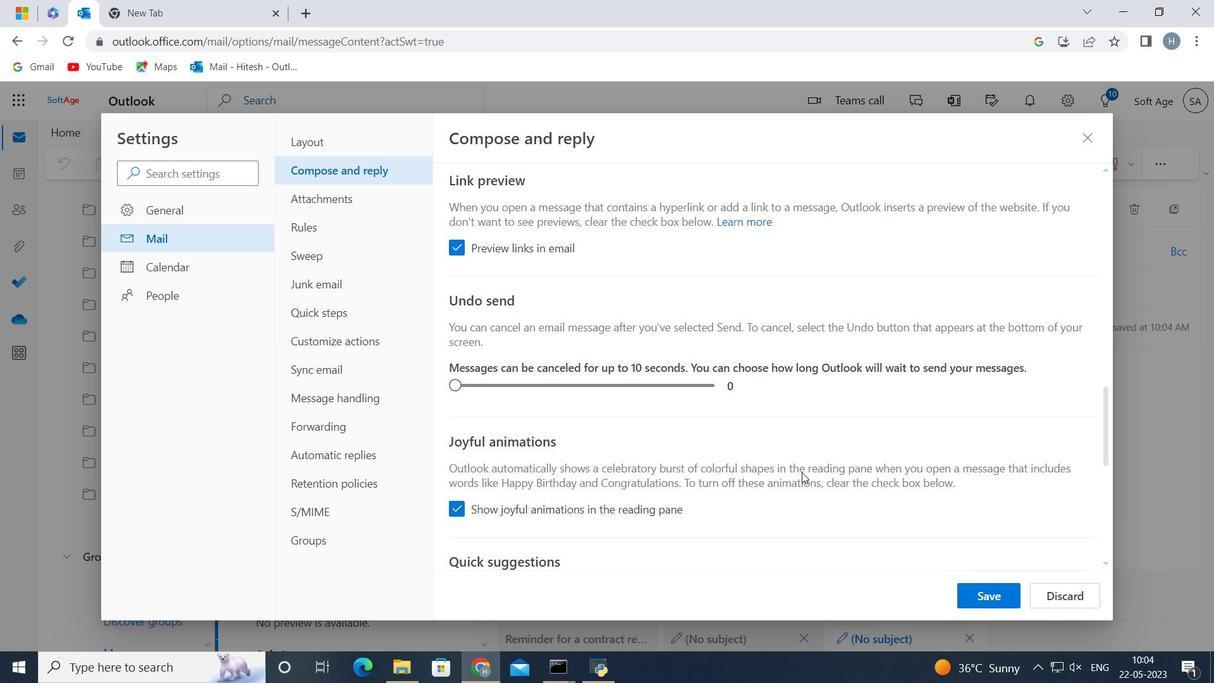 
Action: Mouse scrolled (758, 468) with delta (0, 0)
Screenshot: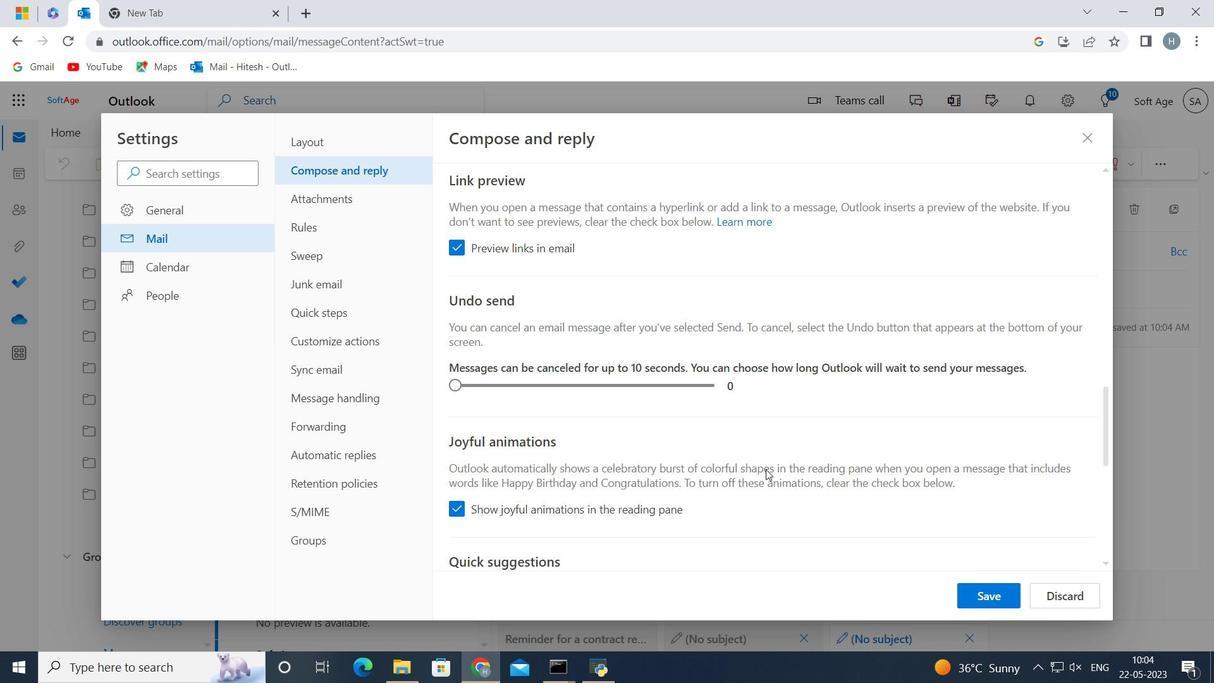 
Action: Mouse scrolled (758, 468) with delta (0, 0)
Screenshot: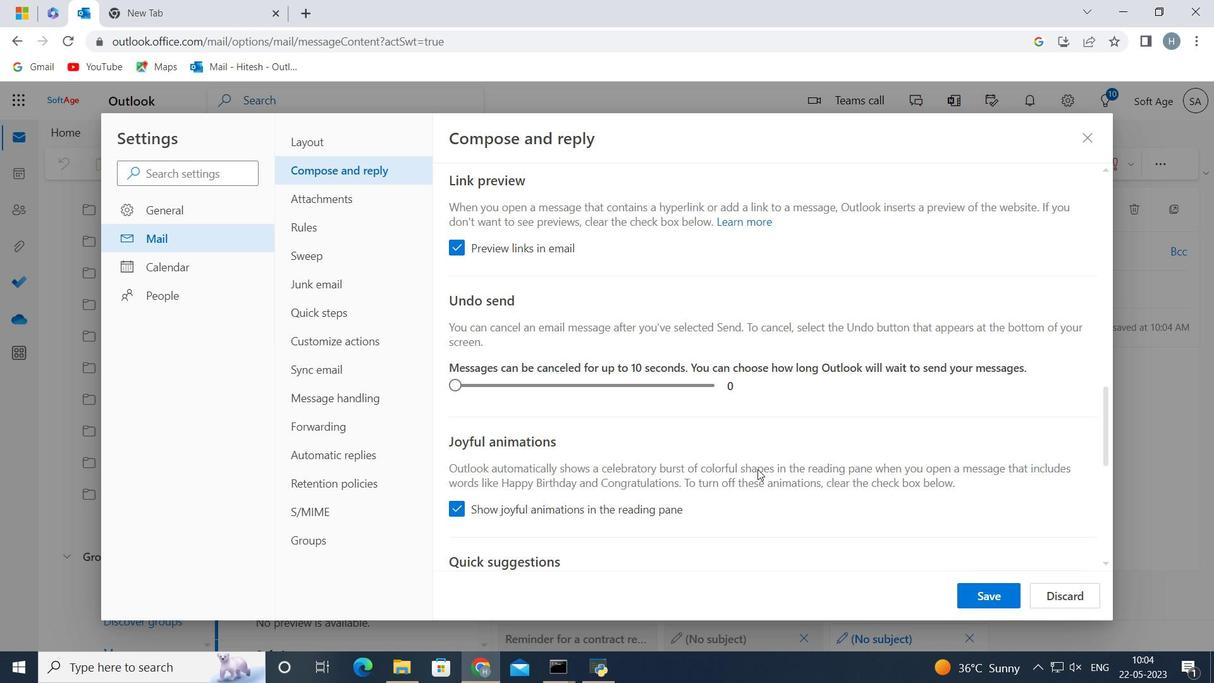 
Action: Mouse scrolled (758, 468) with delta (0, 0)
Screenshot: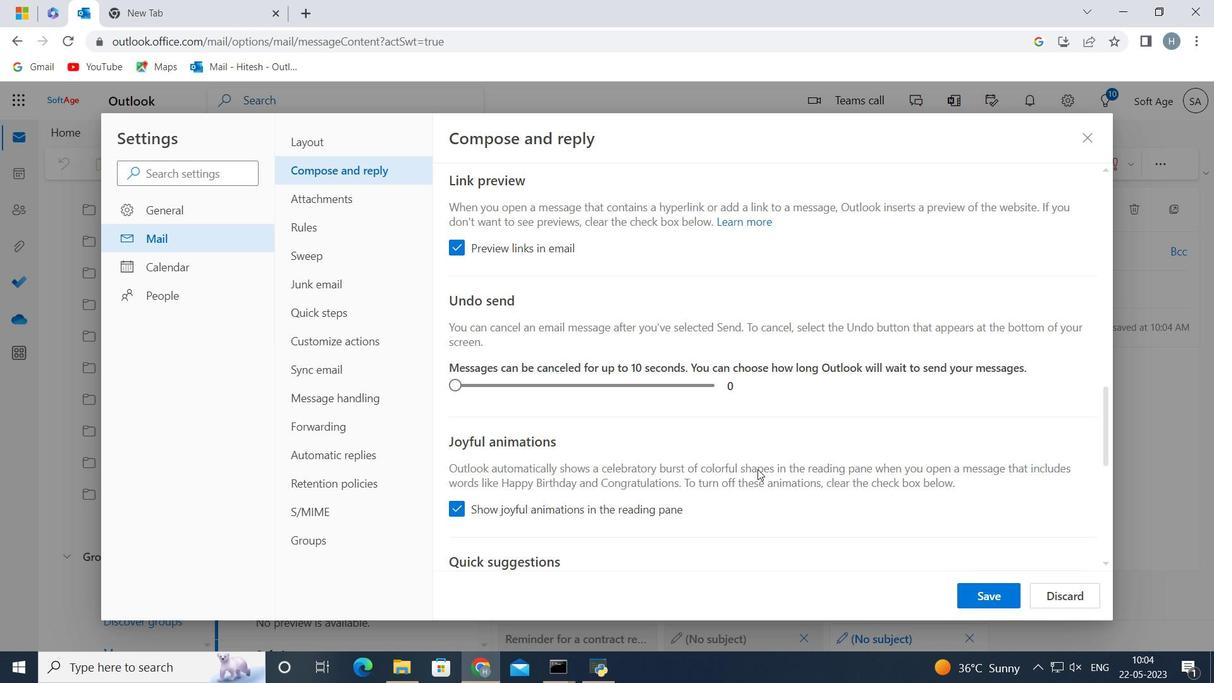 
Action: Mouse scrolled (758, 468) with delta (0, 0)
Screenshot: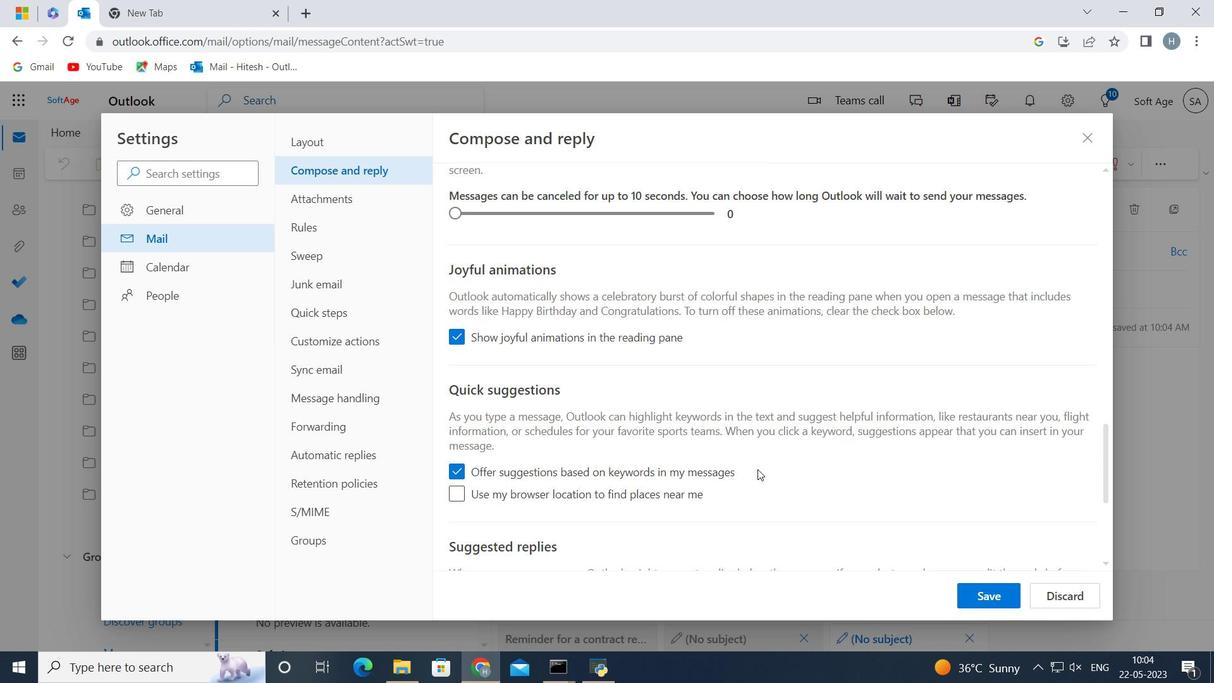
Action: Mouse scrolled (758, 468) with delta (0, 0)
Screenshot: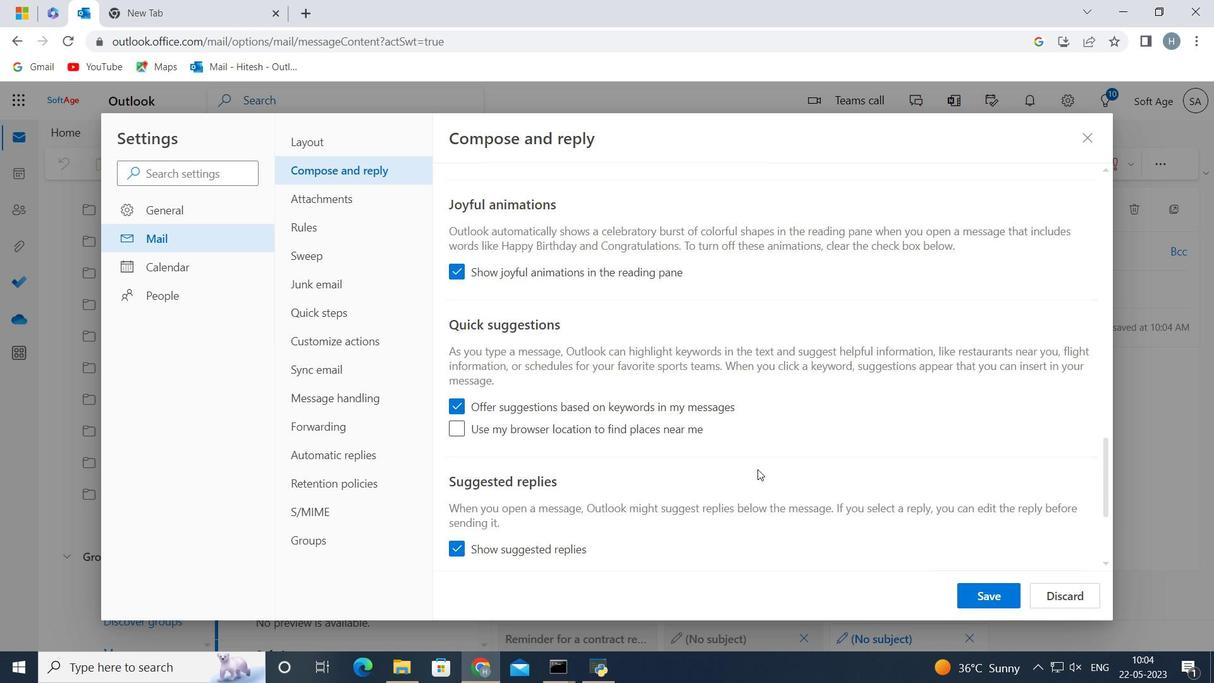 
Action: Mouse moved to (764, 470)
Screenshot: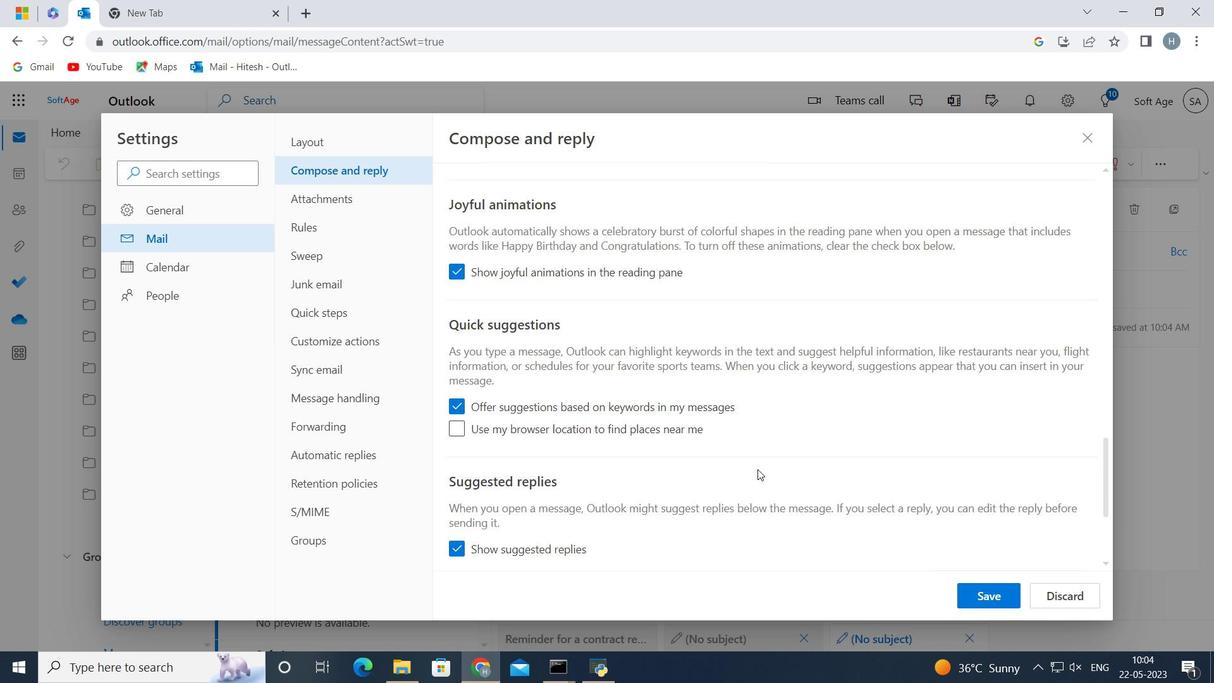 
Action: Mouse scrolled (764, 470) with delta (0, 0)
Screenshot: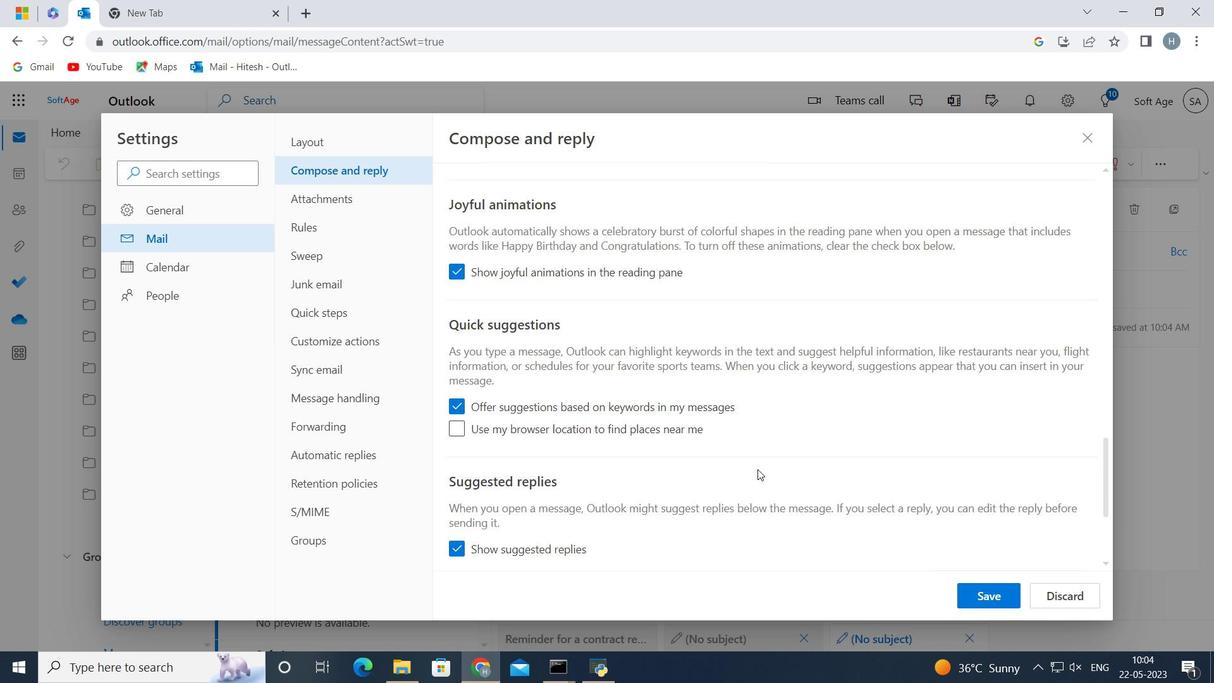 
Action: Mouse moved to (905, 521)
Screenshot: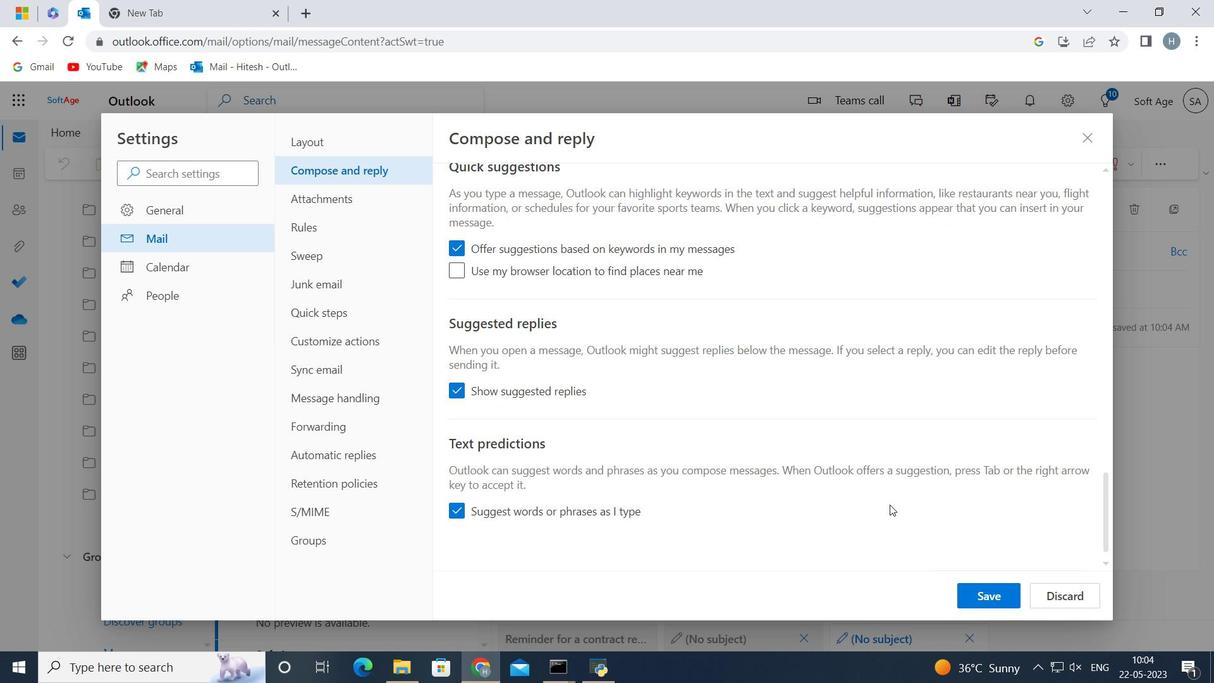 
Action: Mouse scrolled (894, 509) with delta (0, 0)
Screenshot: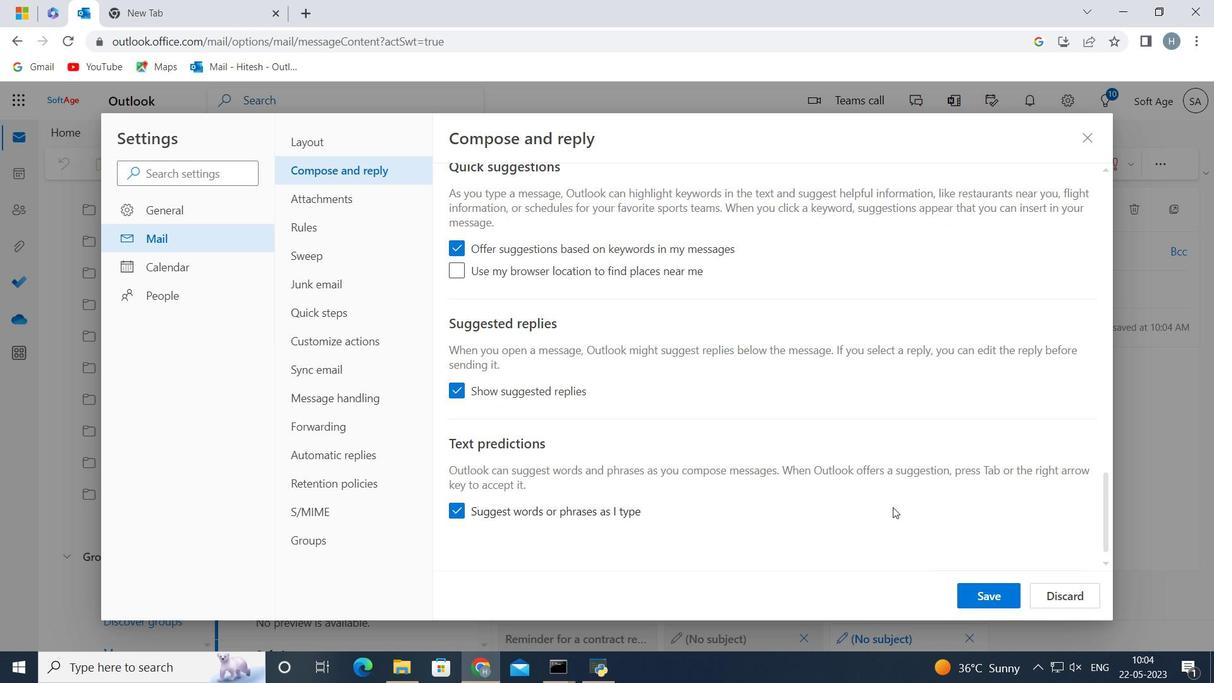 
Action: Mouse moved to (906, 522)
Screenshot: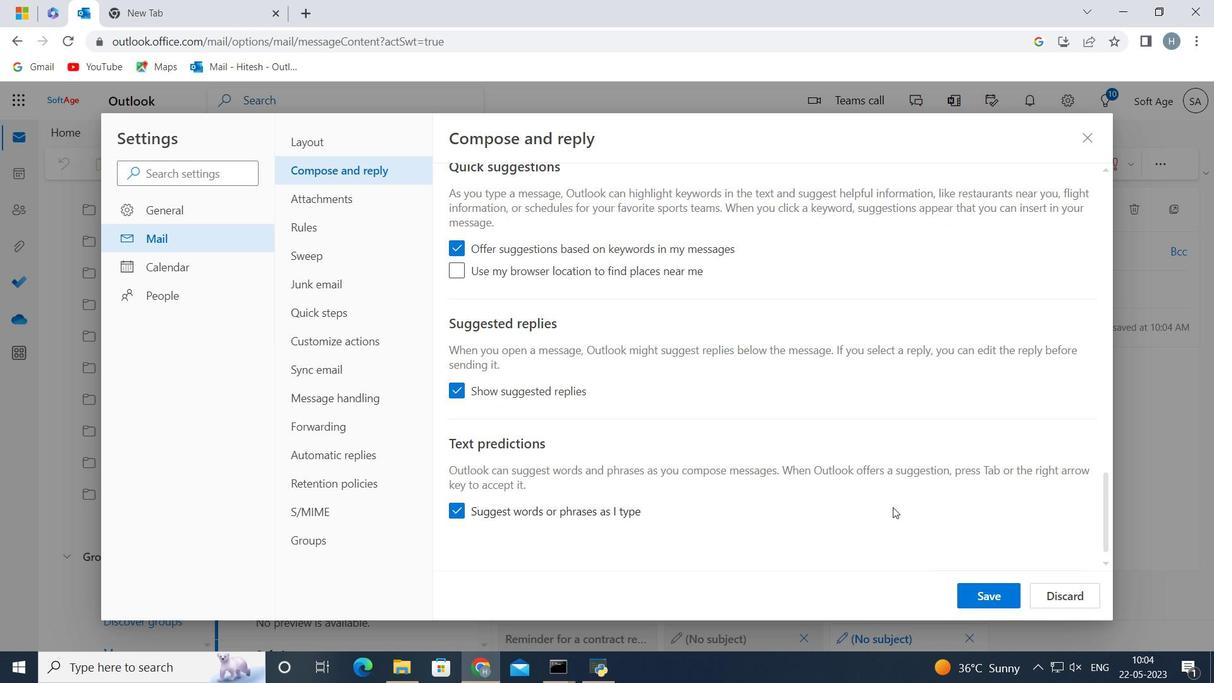 
Action: Mouse scrolled (901, 516) with delta (0, 0)
Screenshot: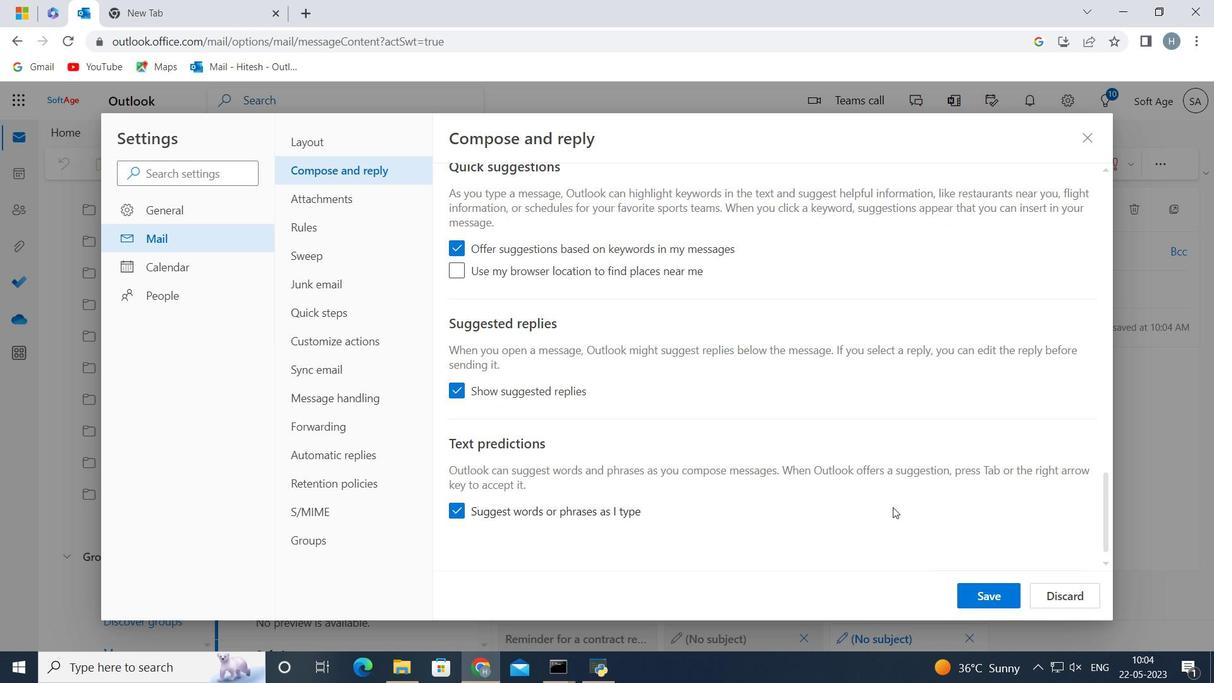 
Action: Mouse moved to (911, 523)
Screenshot: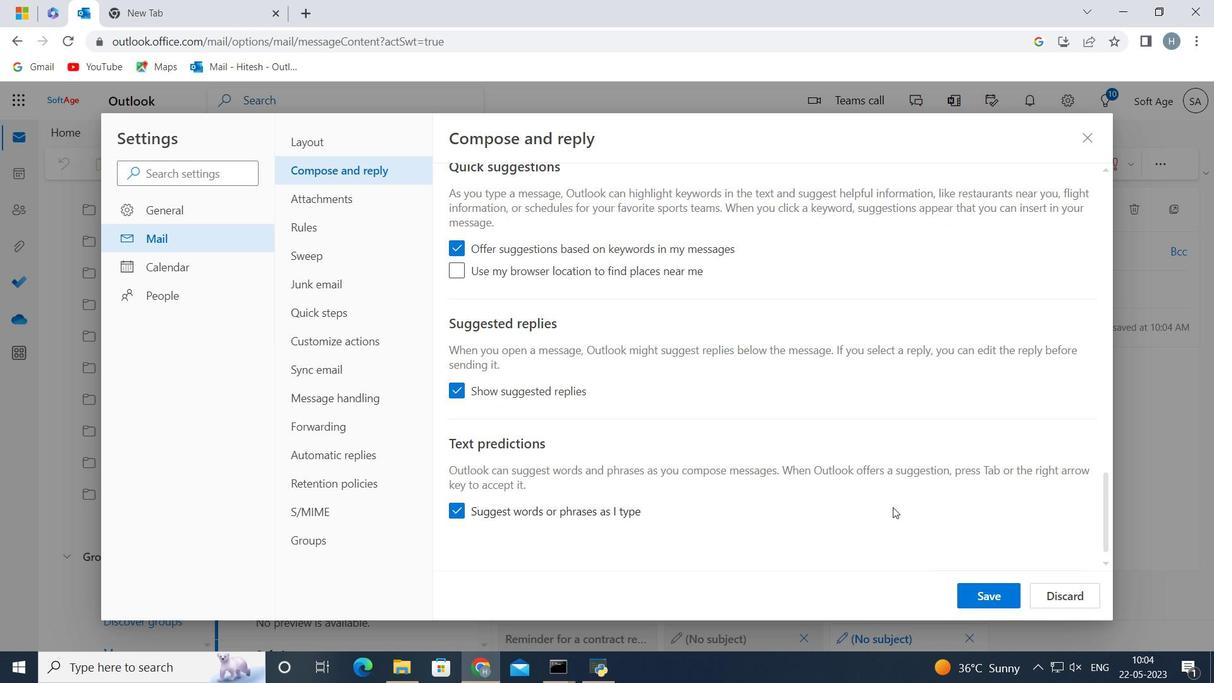 
Action: Mouse scrolled (906, 521) with delta (0, 0)
Screenshot: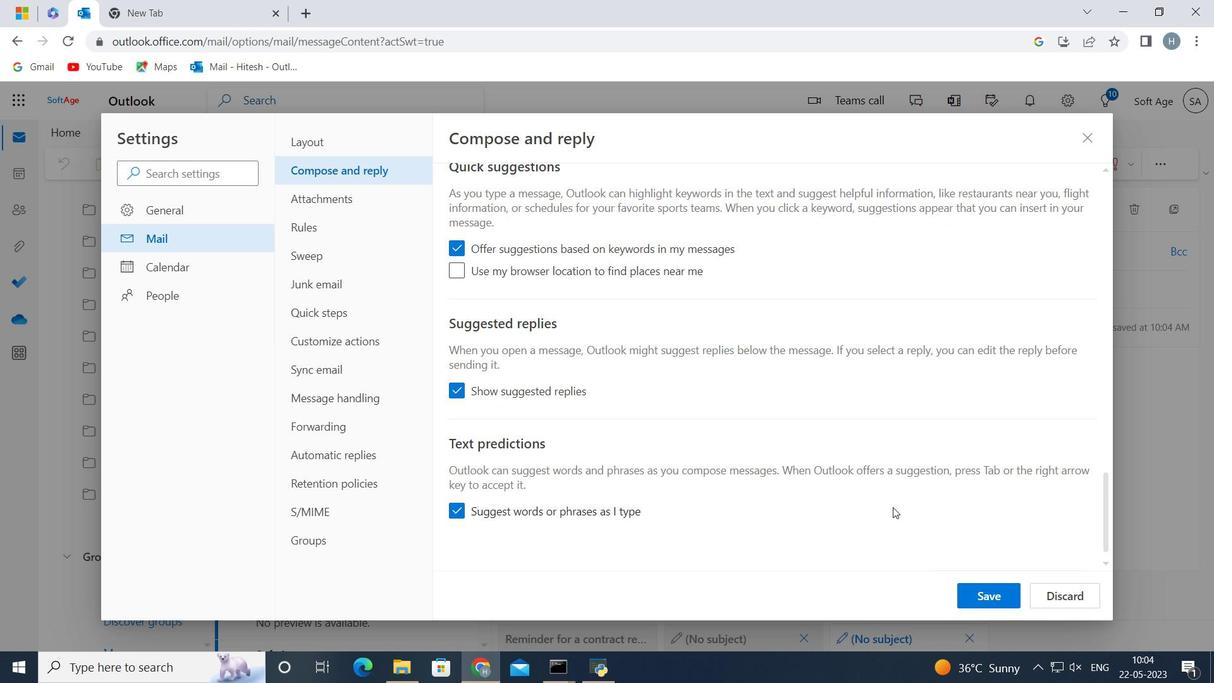 
Action: Mouse moved to (995, 590)
Screenshot: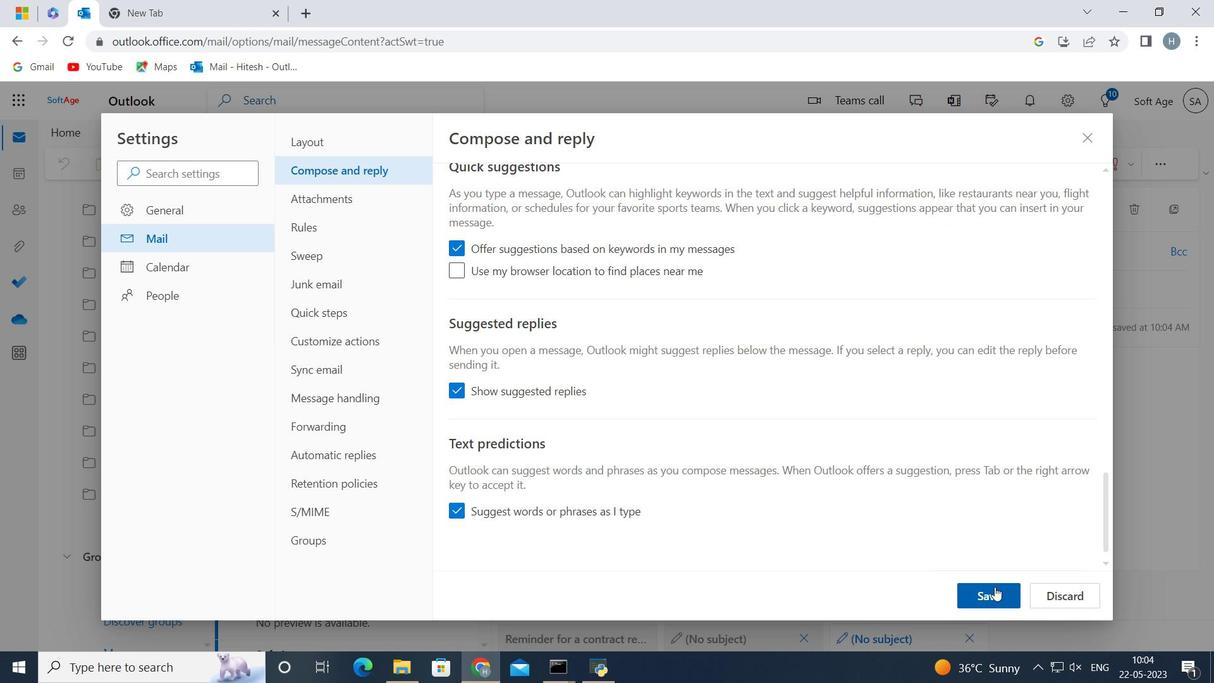 
Action: Mouse pressed left at (995, 590)
Screenshot: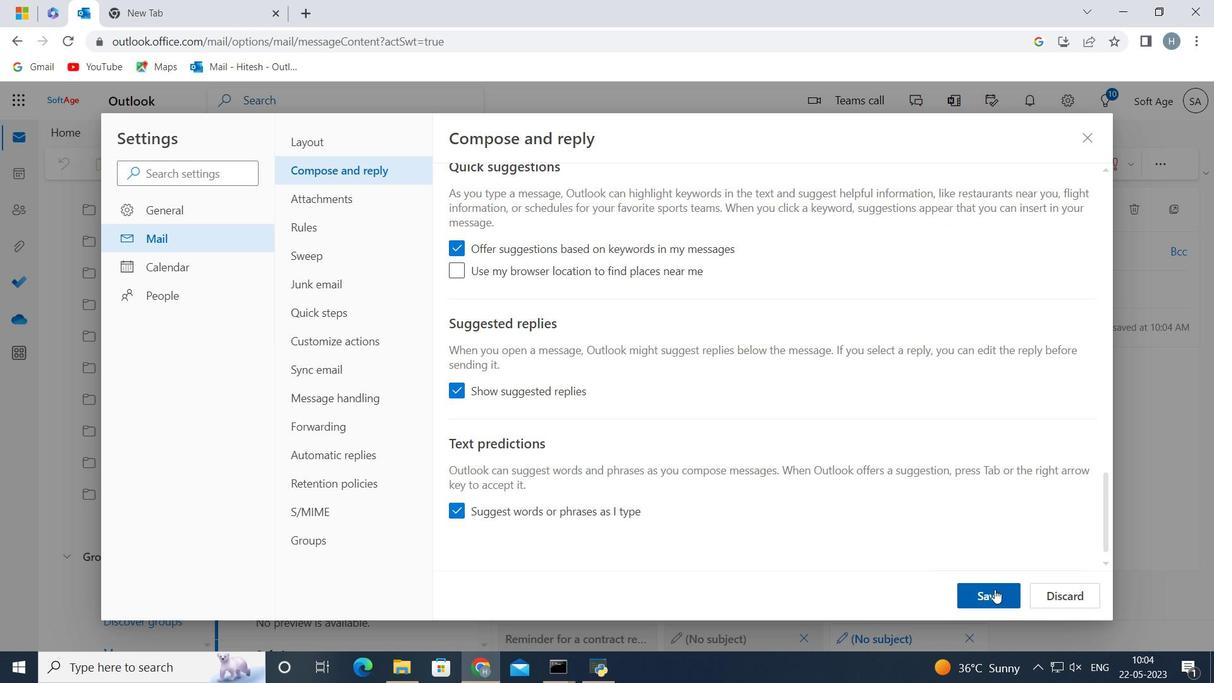 
Action: Mouse moved to (1092, 135)
Screenshot: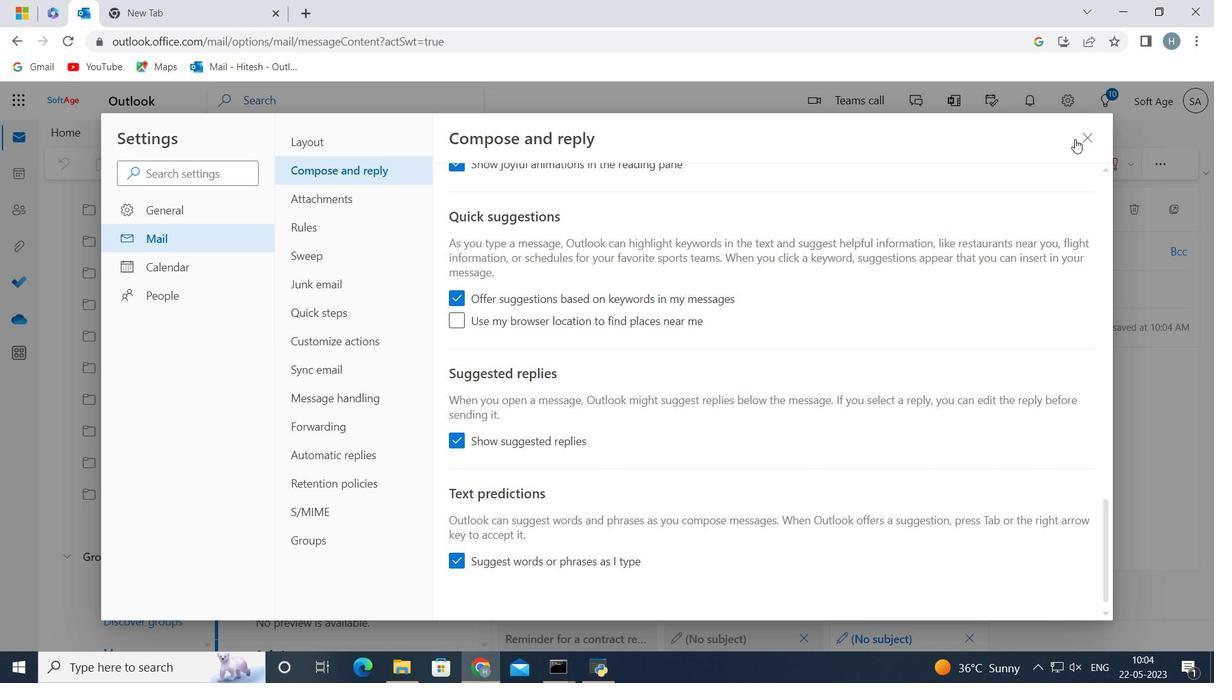 
Action: Mouse pressed left at (1092, 135)
Screenshot: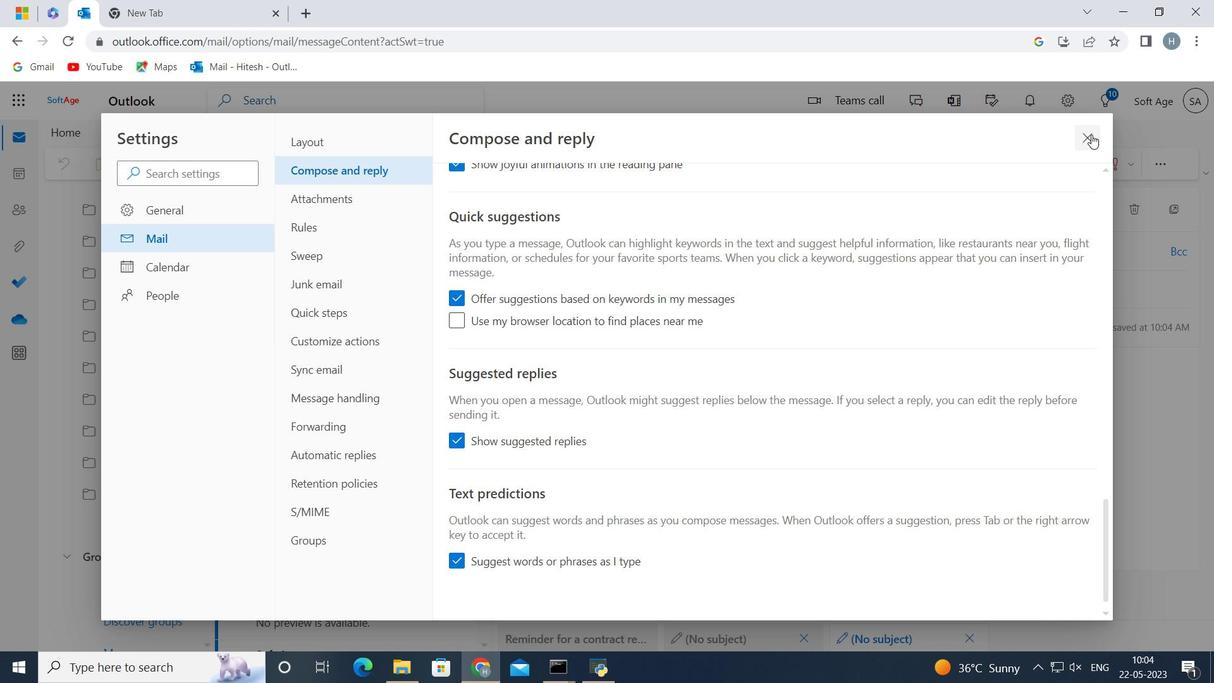 
Action: Mouse moved to (598, 408)
Screenshot: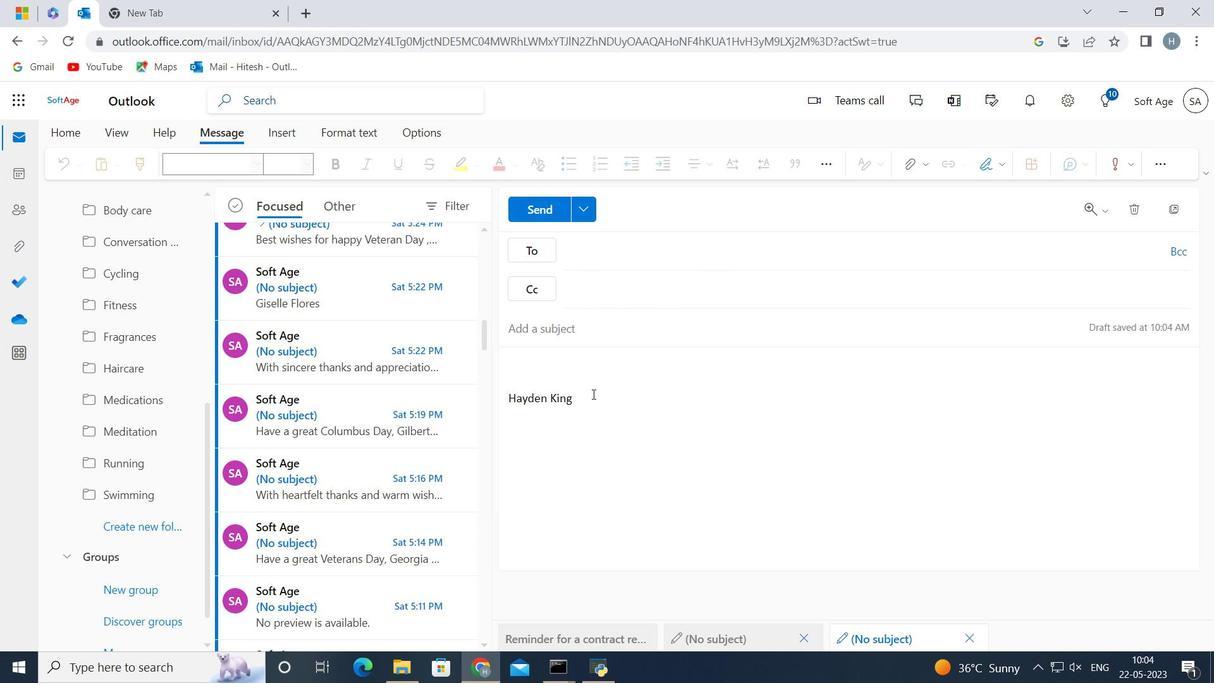
Action: Mouse pressed left at (598, 408)
Screenshot: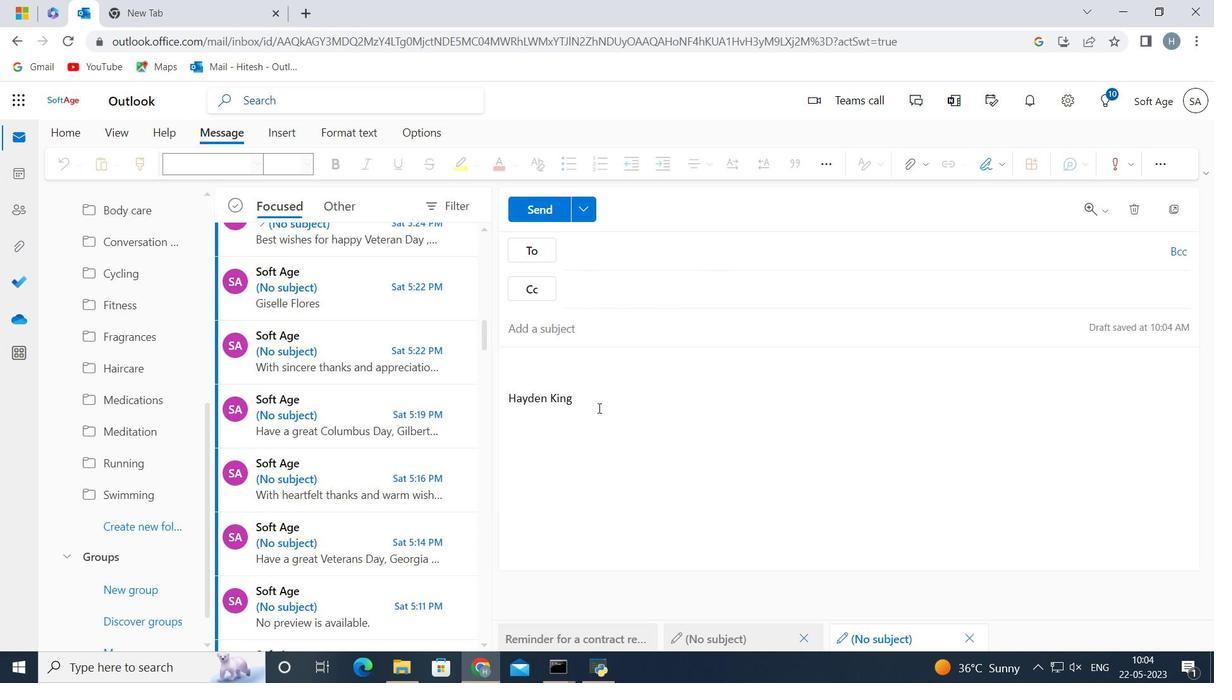 
Action: Key pressed <Key.backspace><Key.backspace><Key.backspace><Key.backspace><Key.backspace><Key.backspace><Key.backspace><Key.backspace><Key.backspace><Key.backspace><Key.backspace><Key.backspace><Key.backspace><Key.shift>Best<Key.space>wishes<Key.space>for<Key.space>a<Key.space>happy<Key.space>t<Key.backspace><Key.shift>Thanksgiving<Key.space><Key.shift>Day<Key.space>
Screenshot: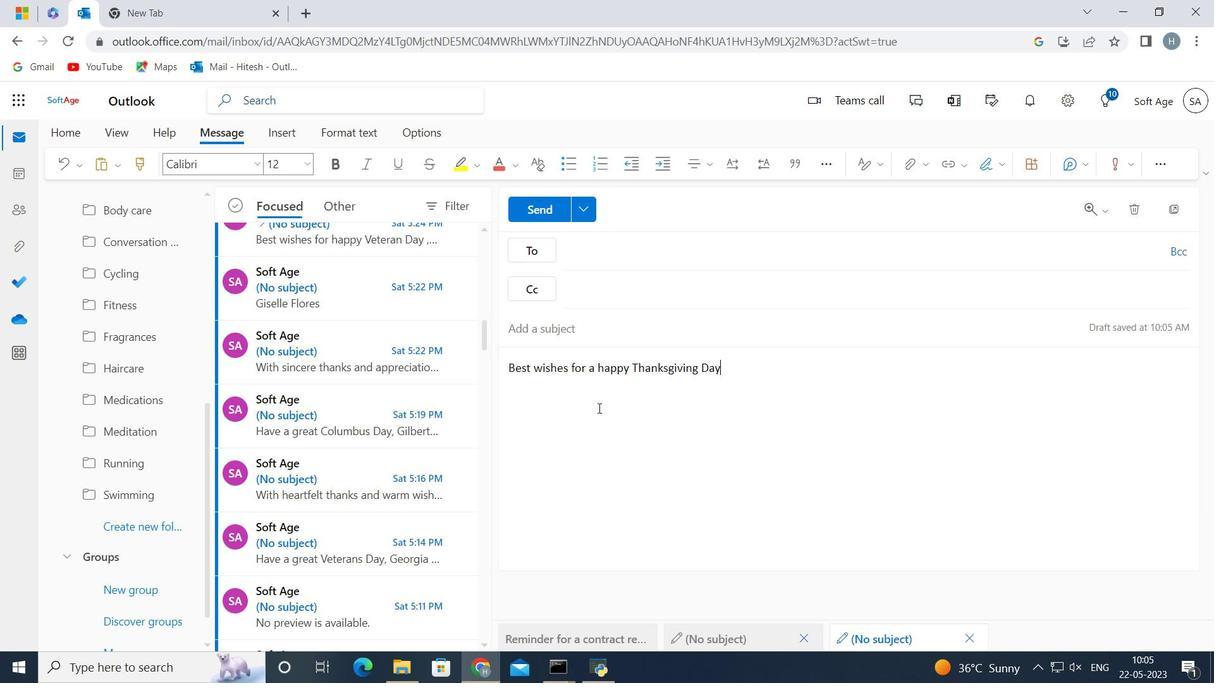 
Action: Mouse moved to (633, 249)
Screenshot: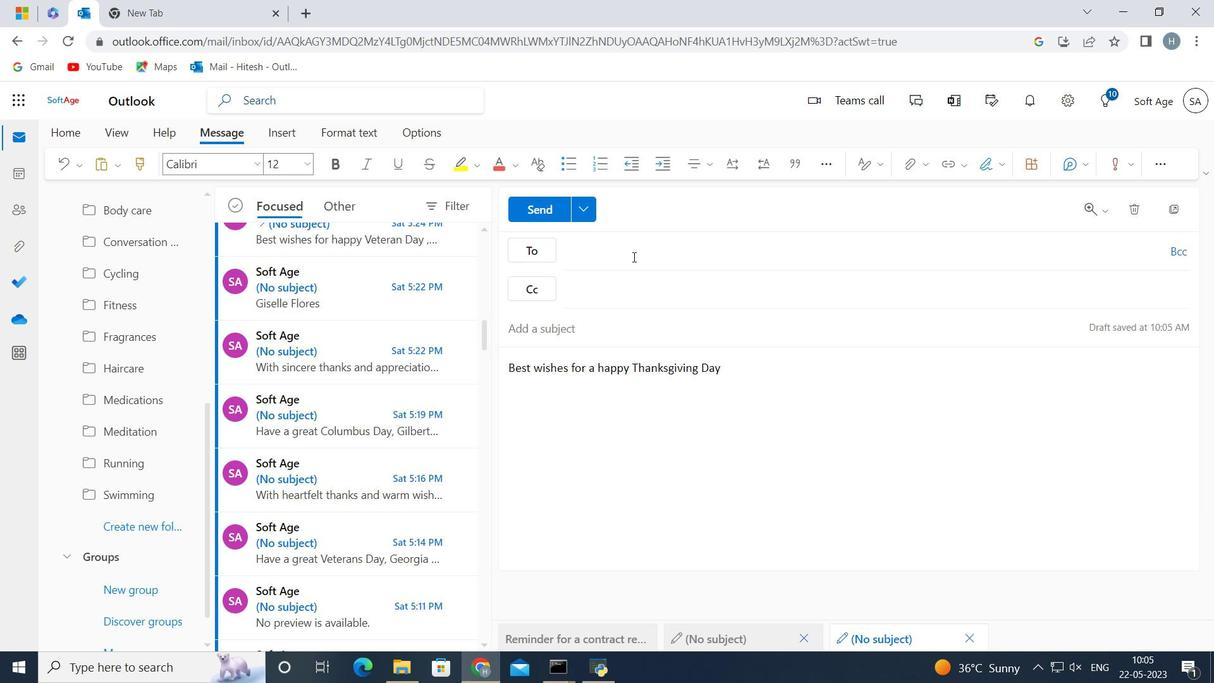 
Action: Mouse pressed left at (633, 249)
Screenshot: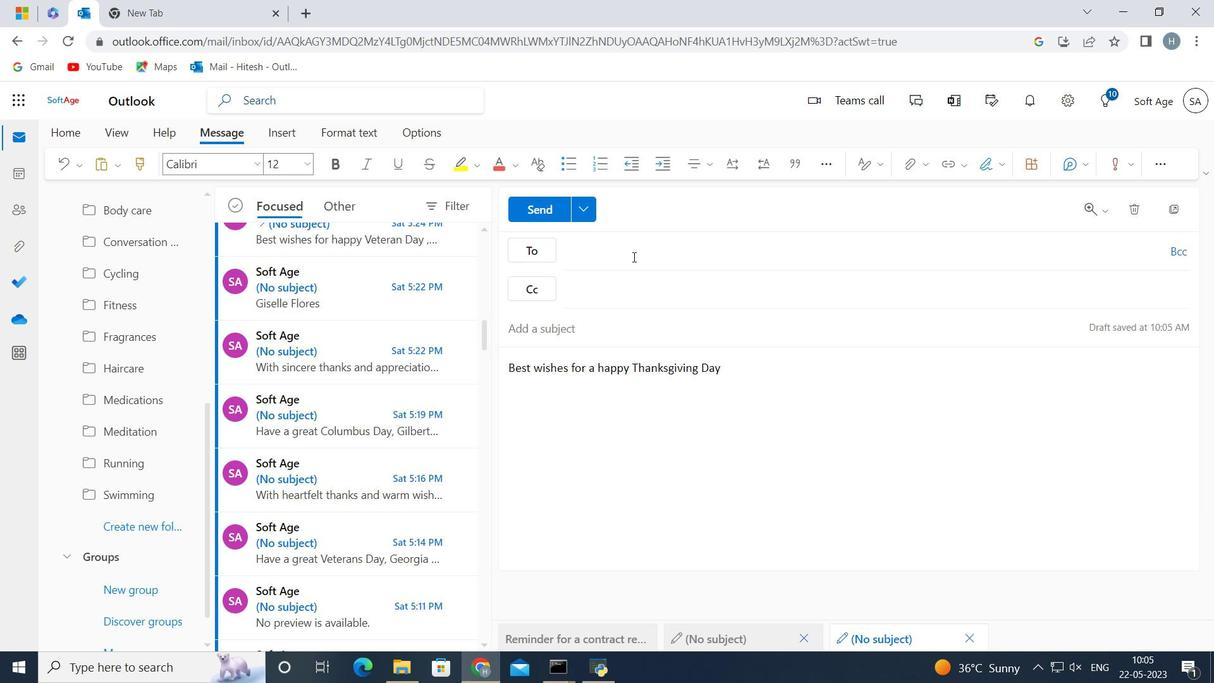 
Action: Key pressed softage.8<Key.shift>@softage.net
Screenshot: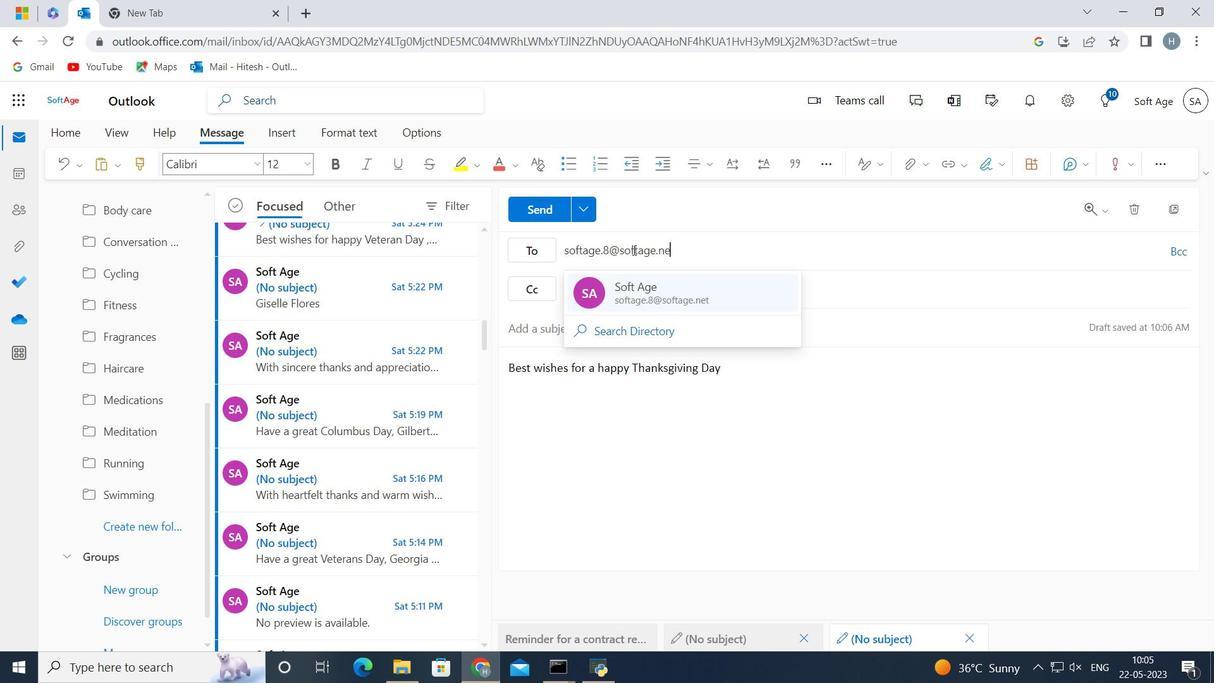 
Action: Mouse moved to (599, 302)
Screenshot: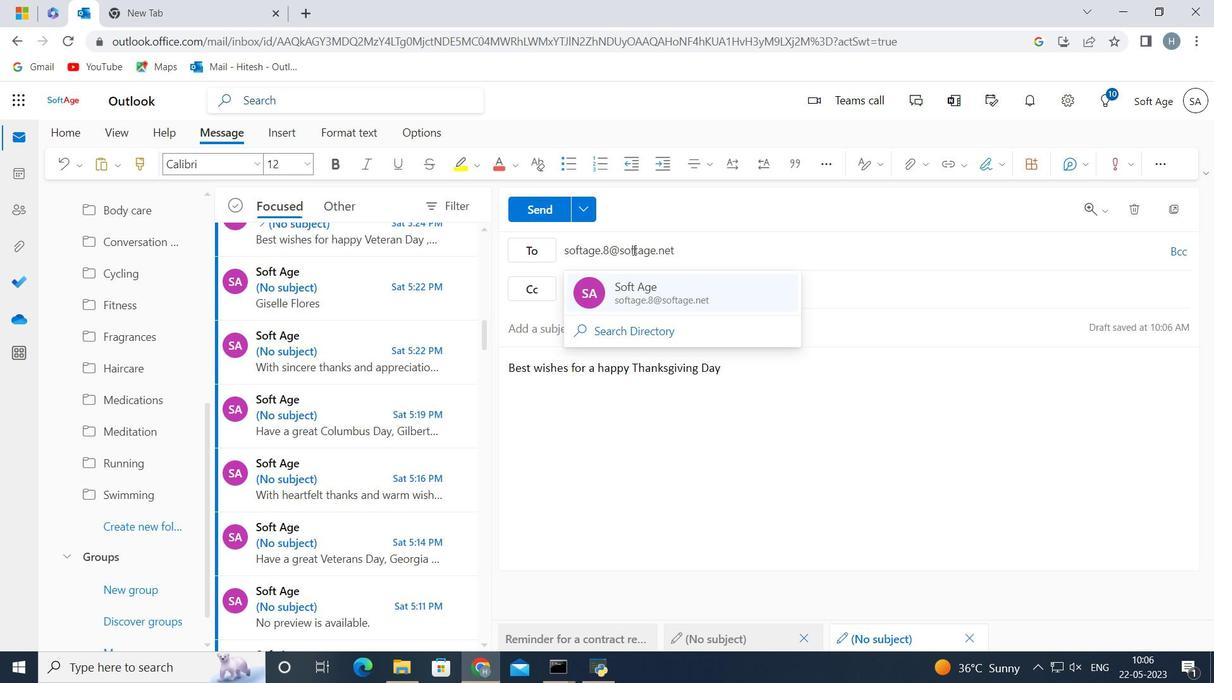 
Action: Mouse pressed left at (599, 302)
Screenshot: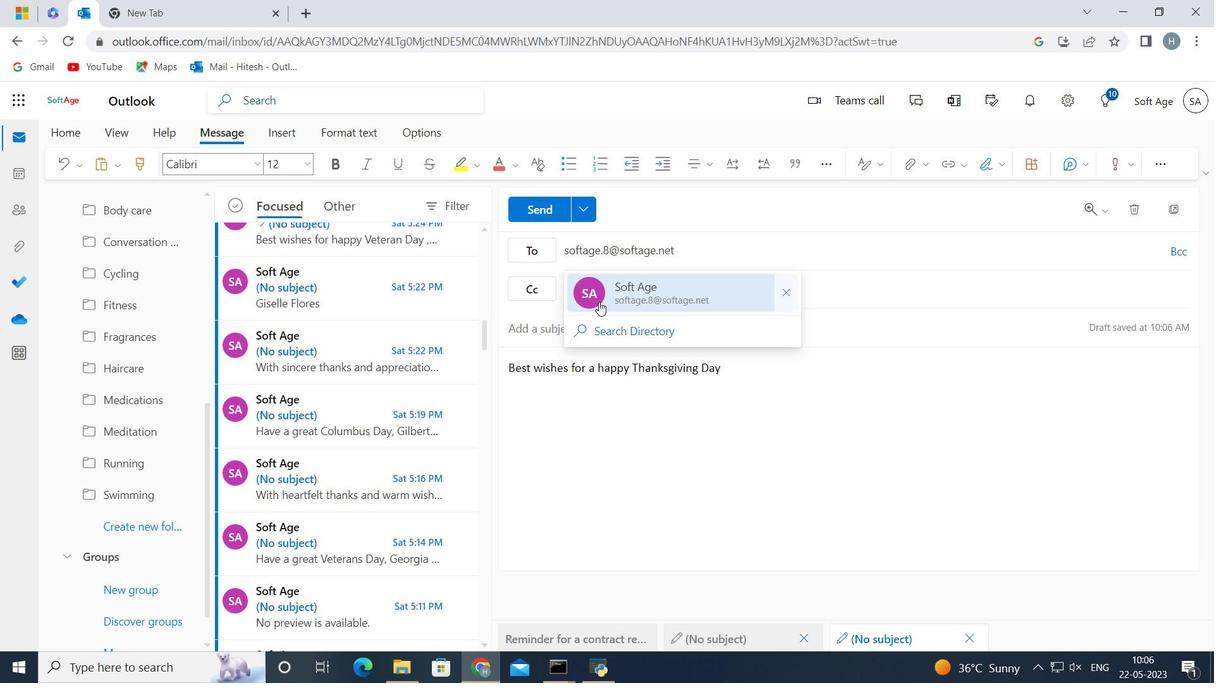 
Action: Mouse moved to (158, 524)
Screenshot: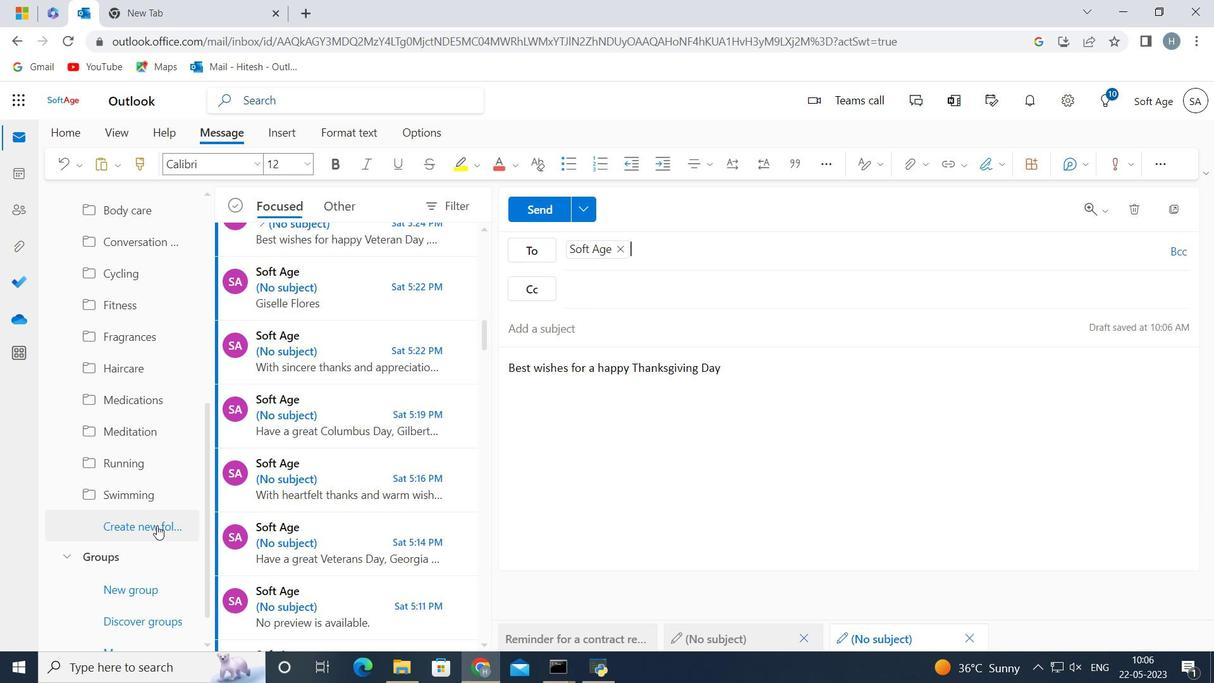 
Action: Mouse pressed left at (158, 524)
Screenshot: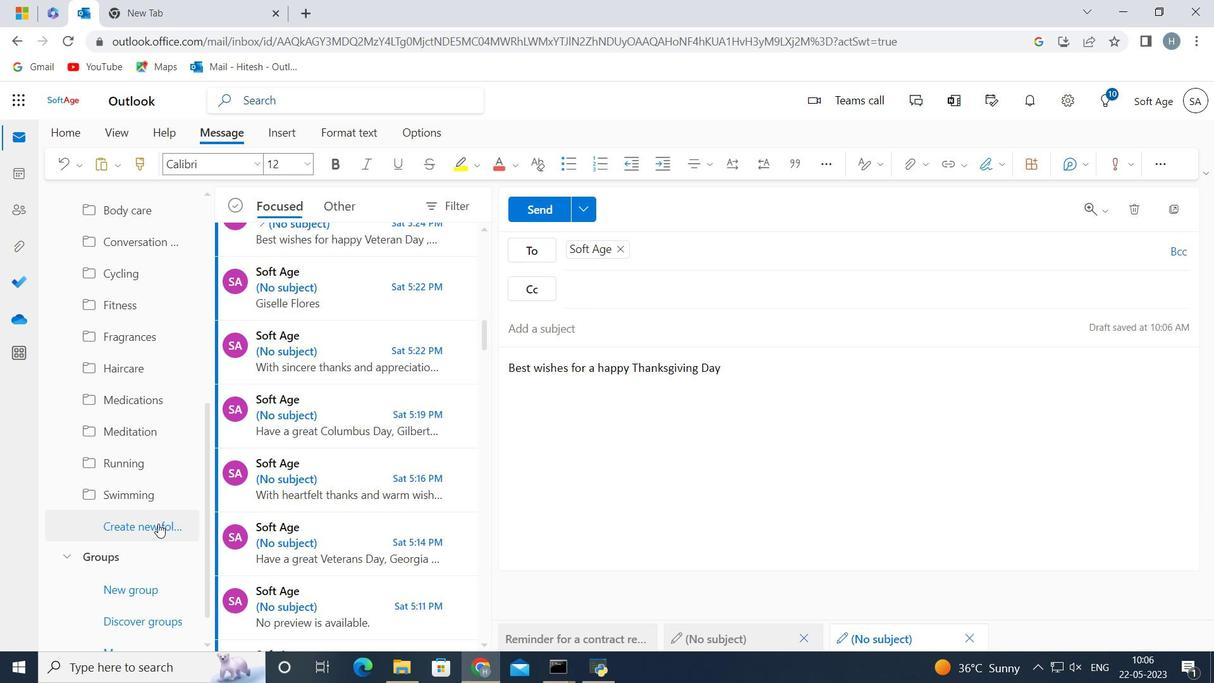 
Action: Key pressed <Key.shift><Key.shift>Weightlifting
Screenshot: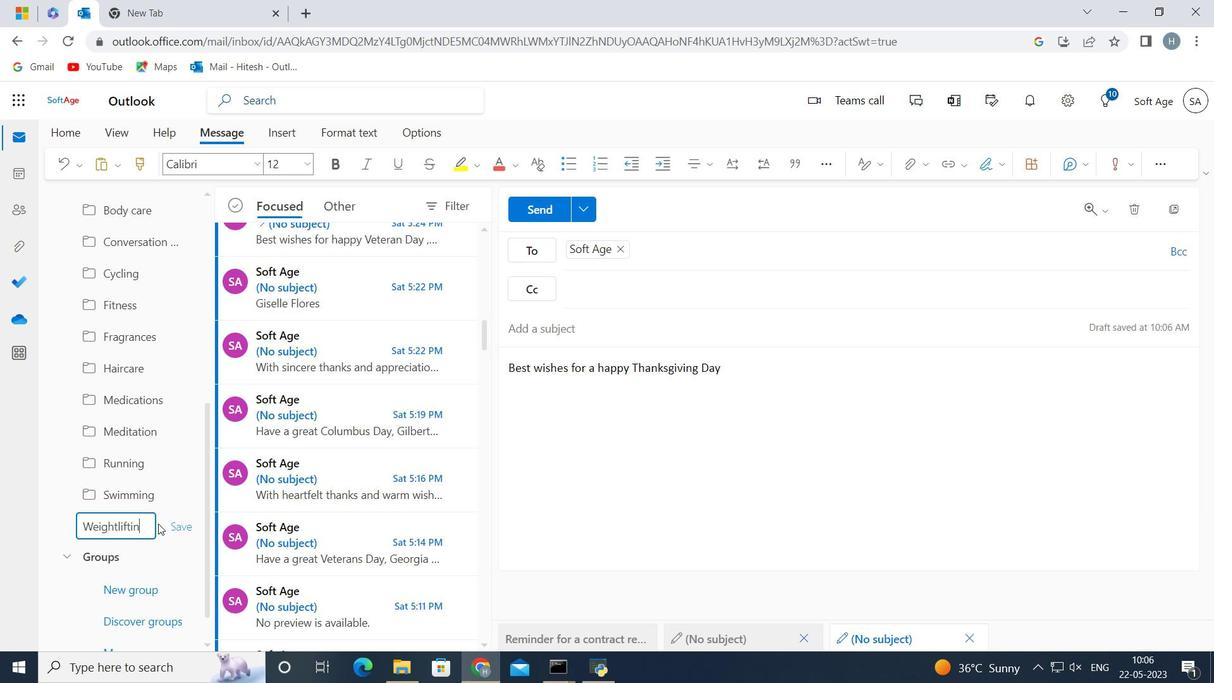 
Action: Mouse moved to (184, 524)
Screenshot: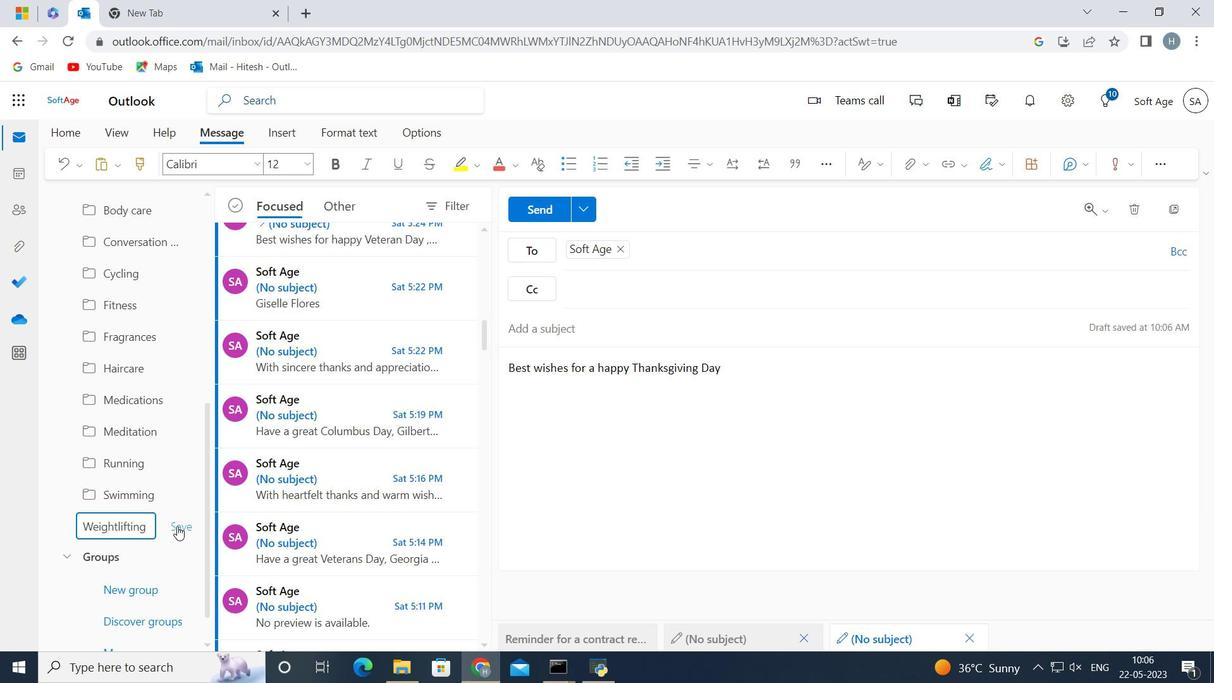 
Action: Mouse pressed left at (184, 524)
Screenshot: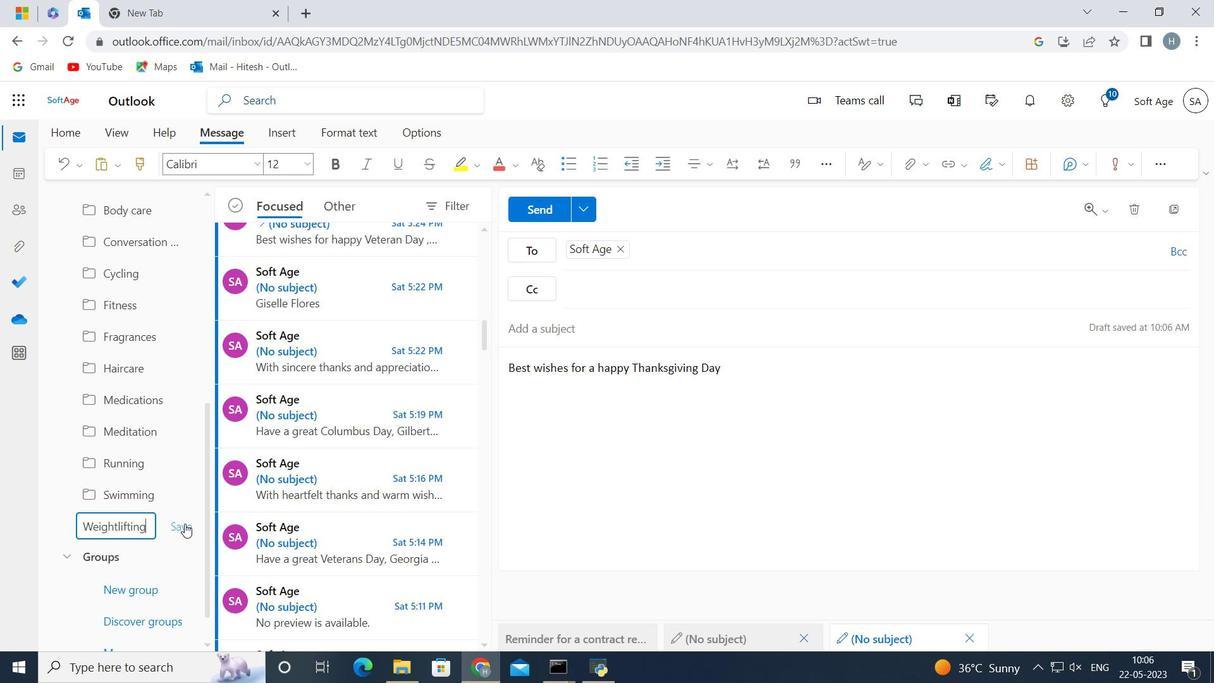 
Action: Mouse moved to (544, 206)
Screenshot: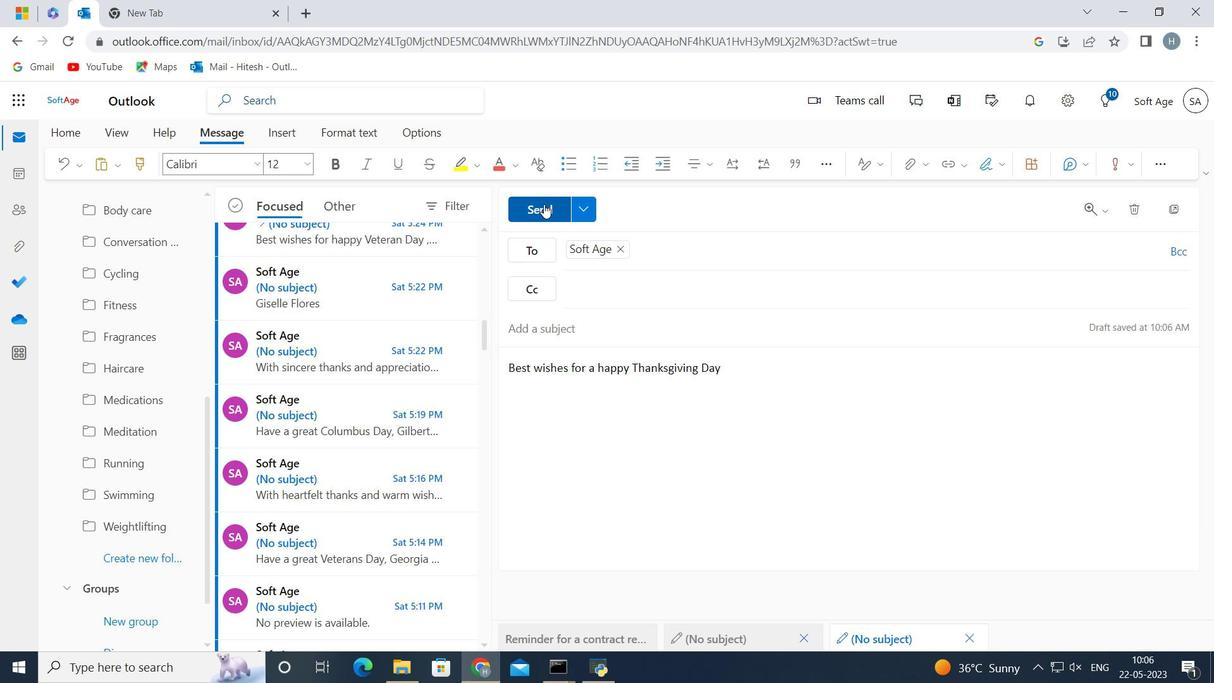 
Action: Mouse pressed left at (544, 206)
Screenshot: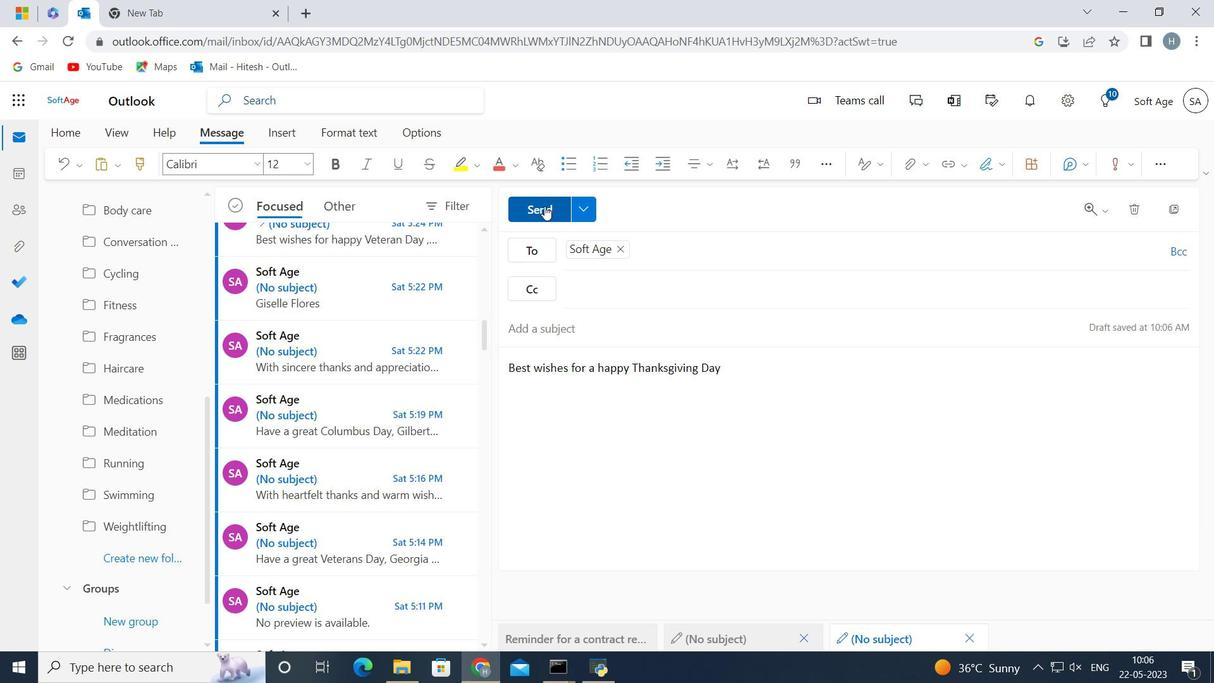 
Action: Mouse moved to (606, 396)
Screenshot: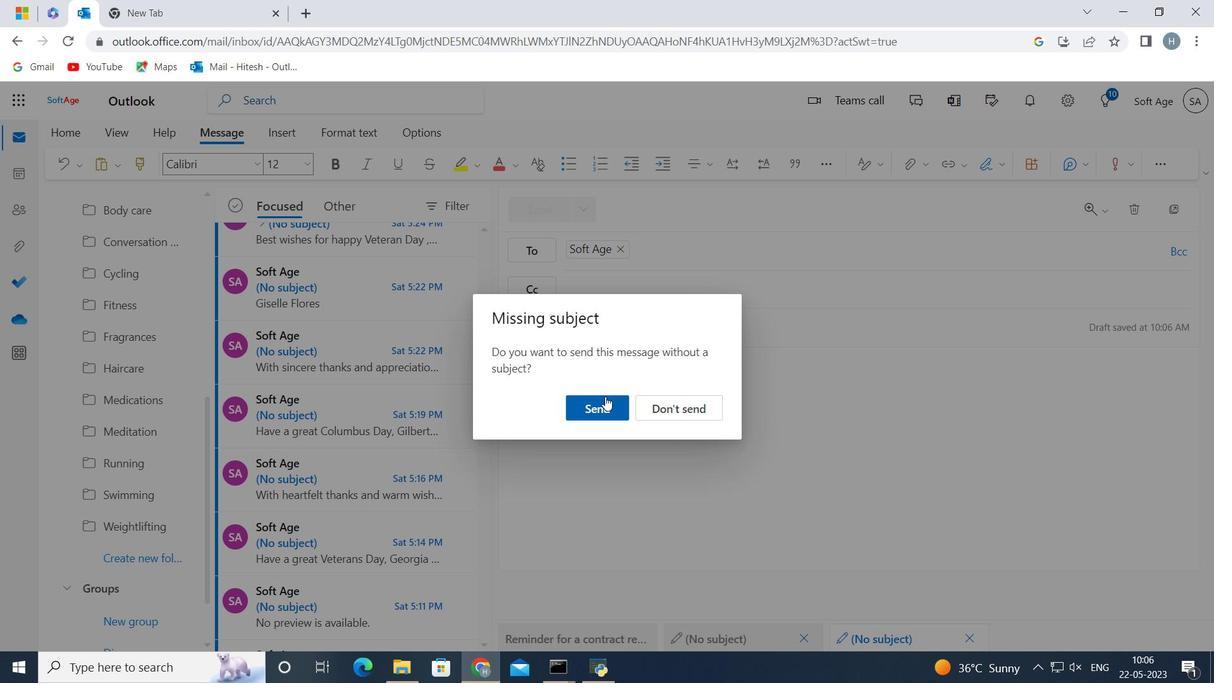 
Action: Mouse pressed left at (606, 396)
Screenshot: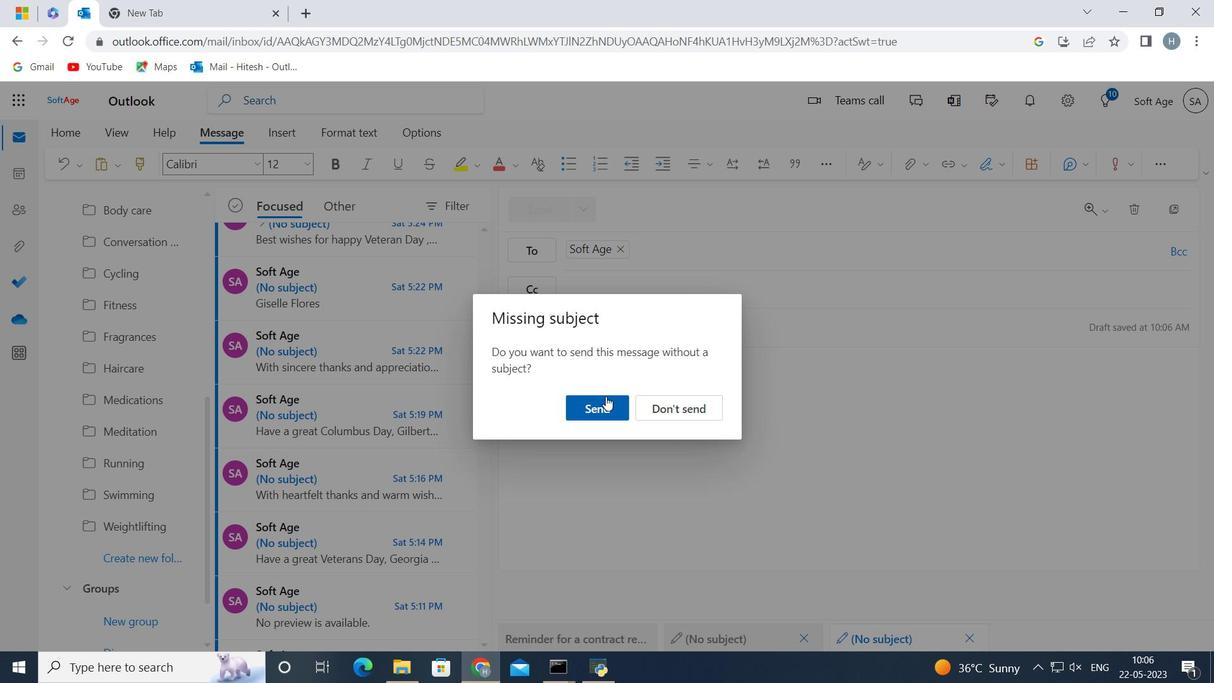 
